Task: Create in the project AgileLink and in the Backlog issue 'Integrate a new product customization feature into an existing e-commerce website to enhance product personalization and user experience' a child issue 'Email campaign click-through rate tracking and analysis', and assign it to team member softage.4@softage.net. Create in the project AgileLink and in the Backlog issue 'Develop a new tool for automated testing of web application user interface and user experience' a child issue 'Chatbot conversation sentiment analysis and reporting', and assign it to team member softage.1@softage.net
Action: Mouse moved to (202, 54)
Screenshot: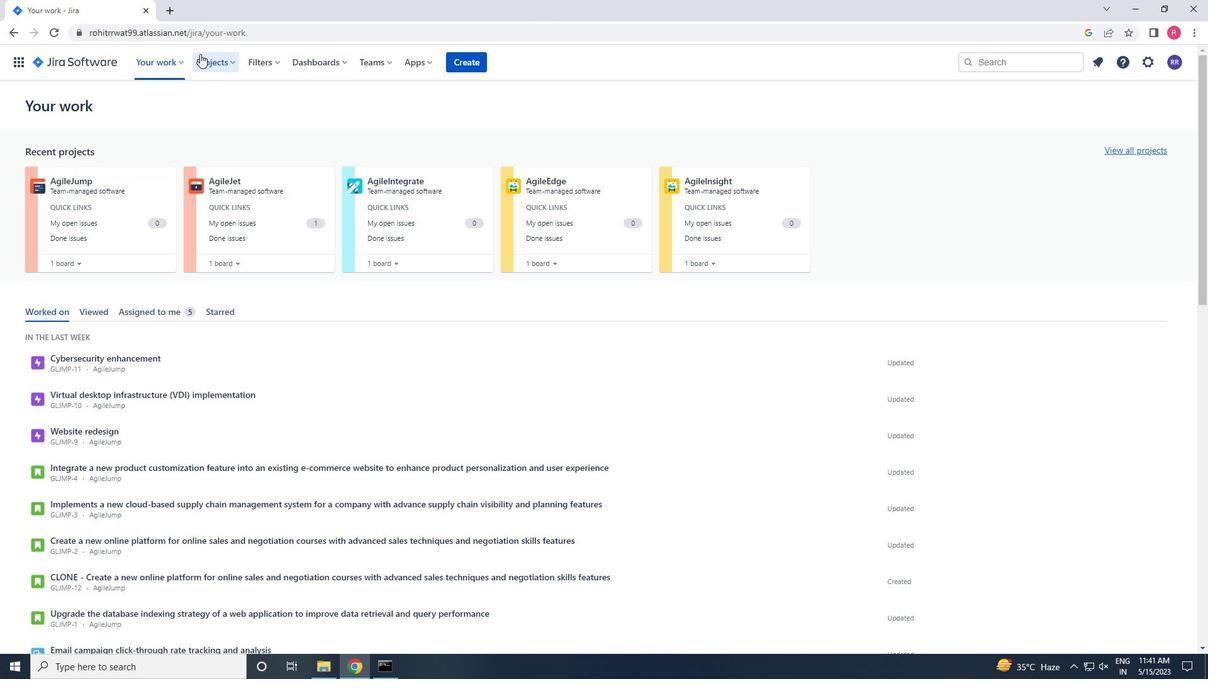 
Action: Mouse pressed left at (202, 54)
Screenshot: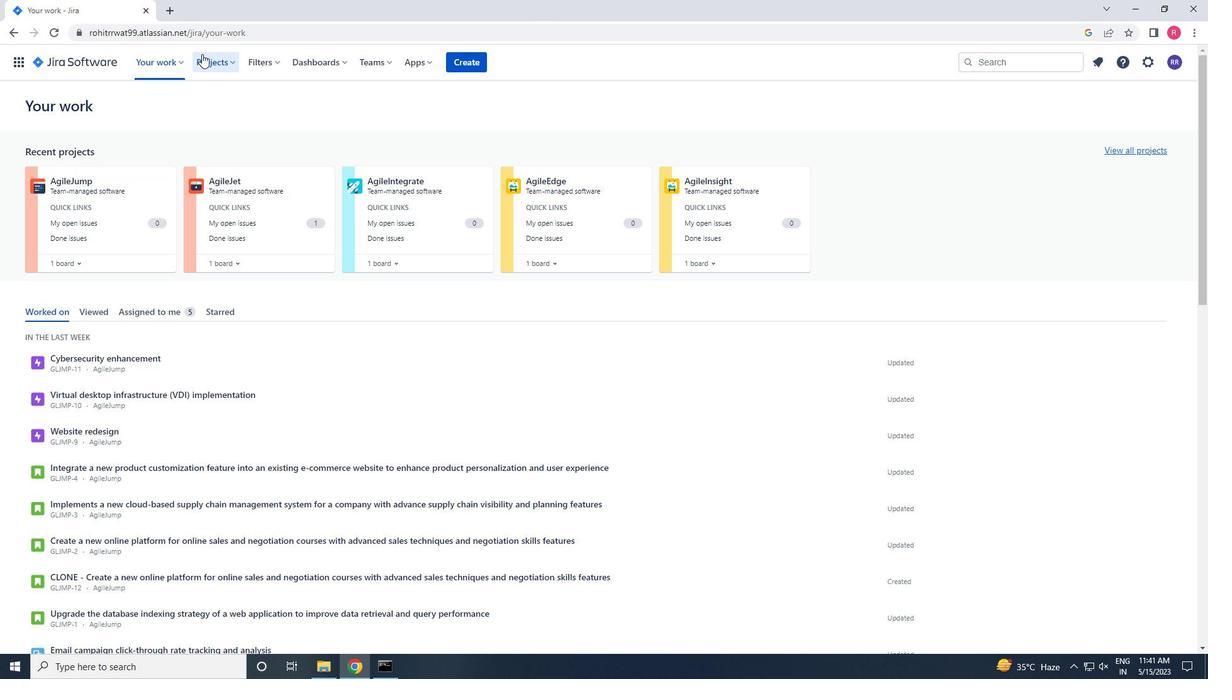 
Action: Mouse moved to (251, 120)
Screenshot: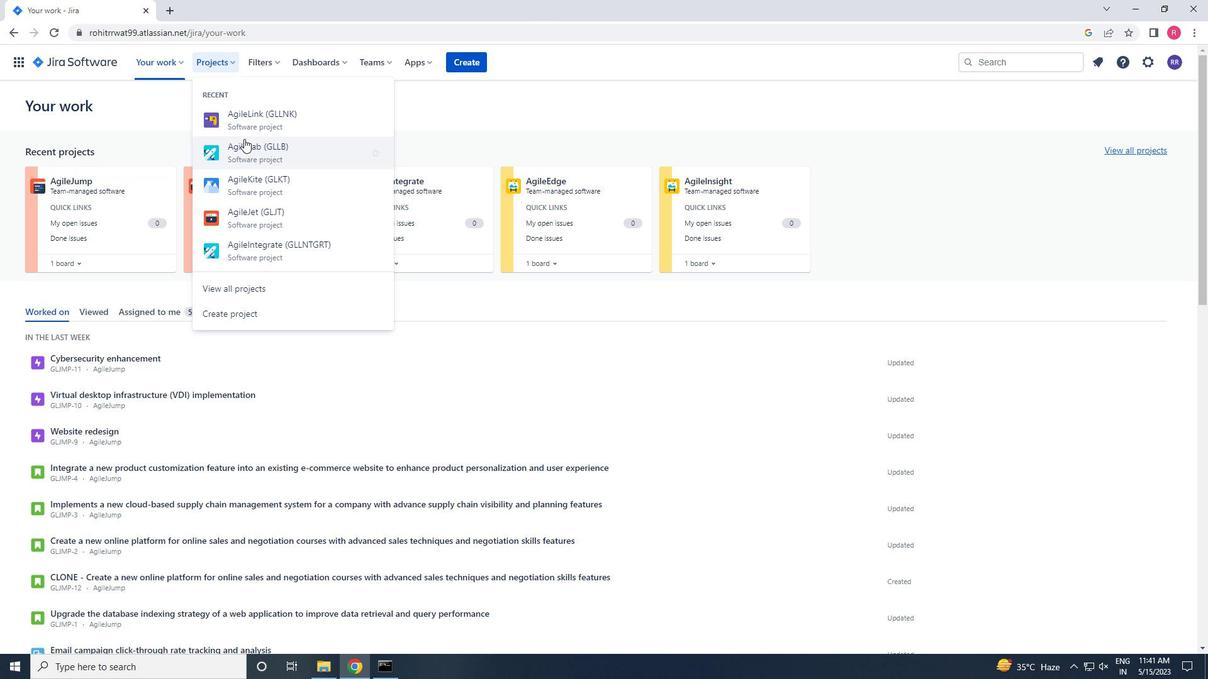 
Action: Mouse pressed left at (251, 120)
Screenshot: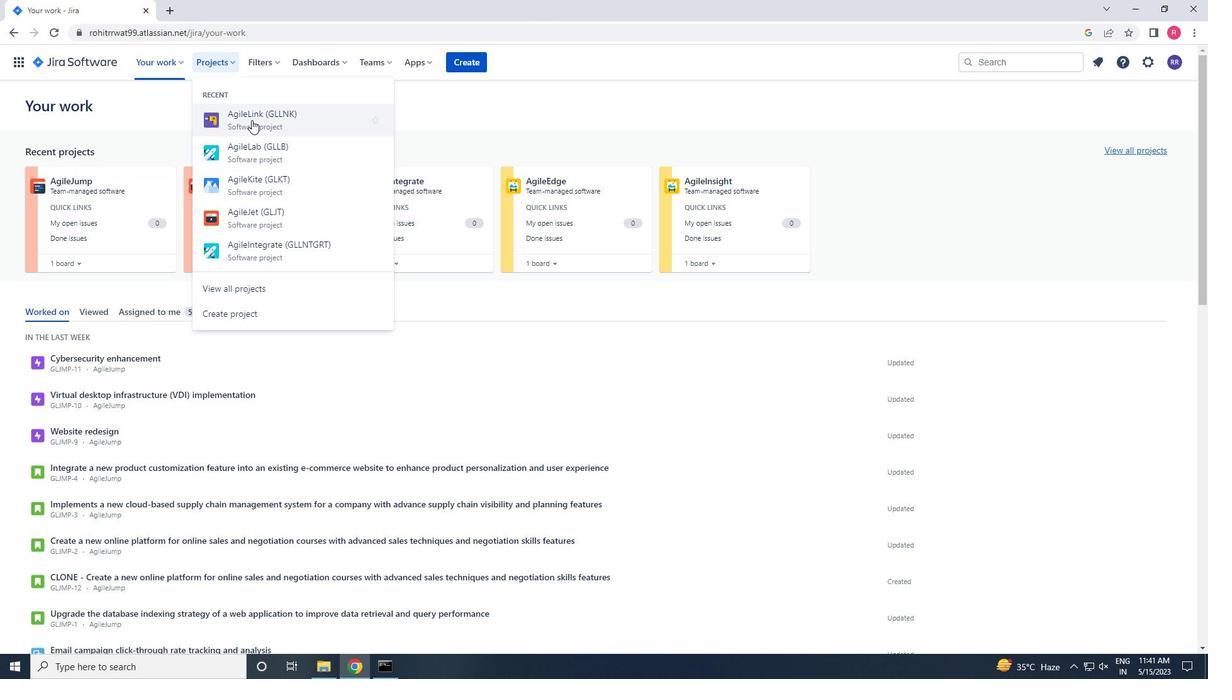
Action: Mouse moved to (47, 182)
Screenshot: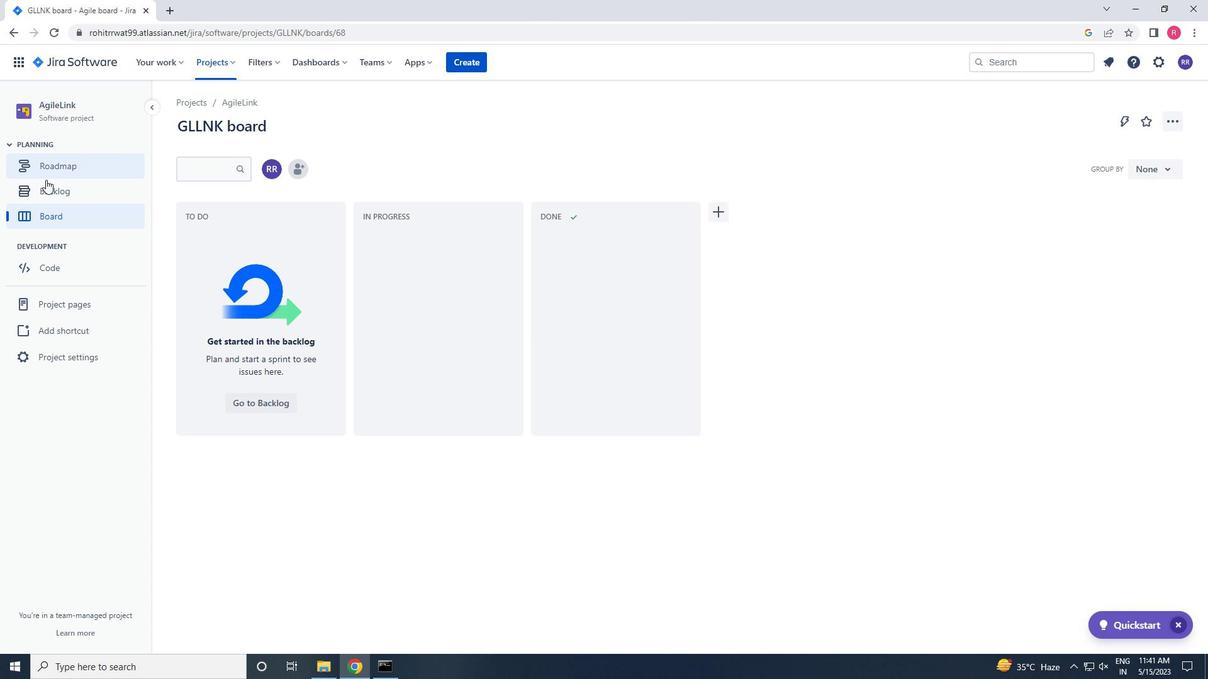 
Action: Mouse pressed left at (47, 182)
Screenshot: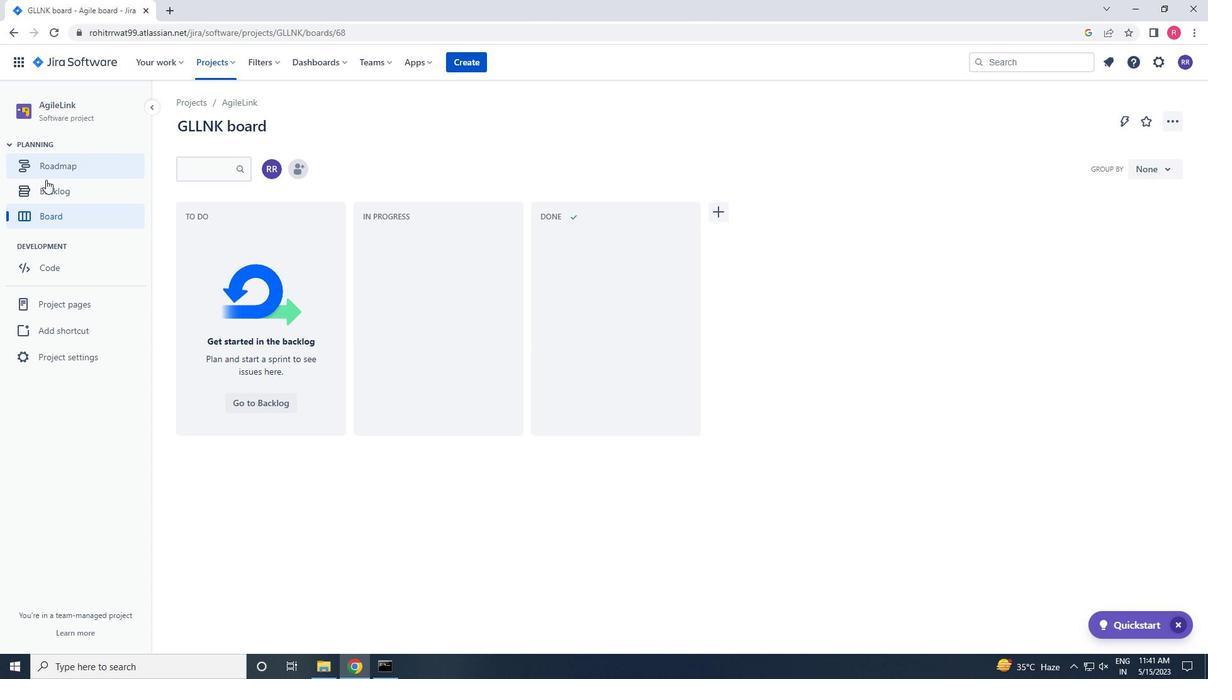 
Action: Mouse moved to (530, 477)
Screenshot: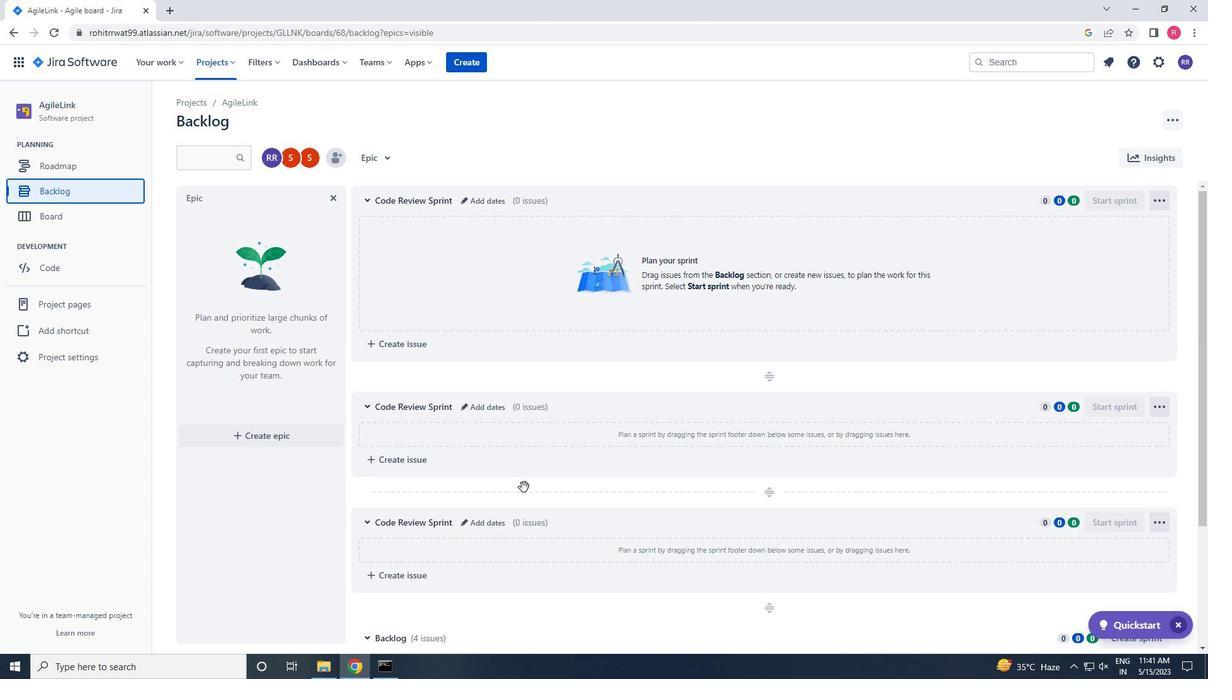 
Action: Mouse scrolled (530, 477) with delta (0, 0)
Screenshot: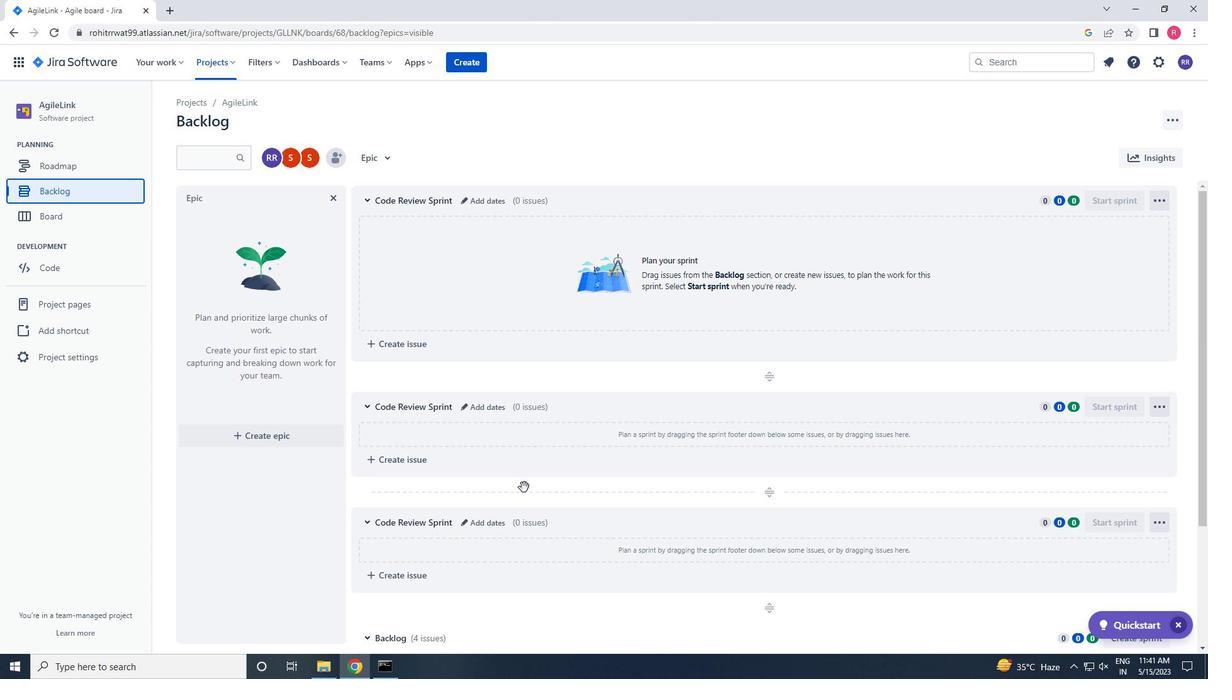 
Action: Mouse moved to (530, 477)
Screenshot: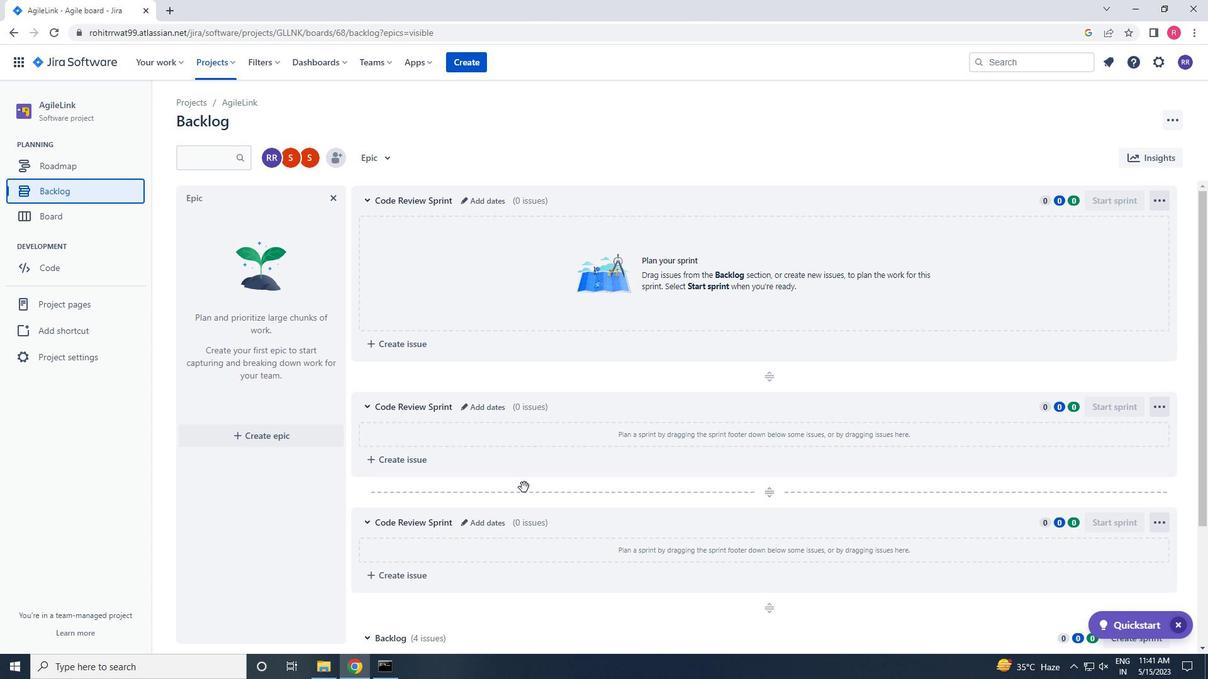 
Action: Mouse scrolled (530, 477) with delta (0, 0)
Screenshot: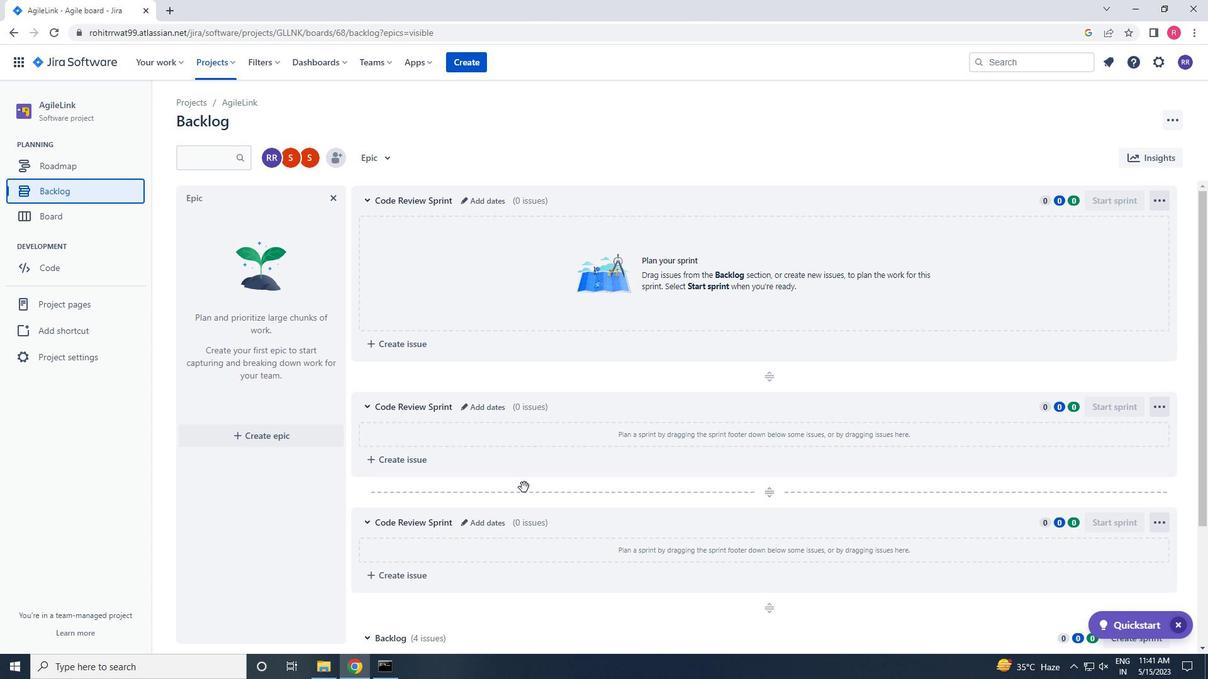 
Action: Mouse scrolled (530, 477) with delta (0, 0)
Screenshot: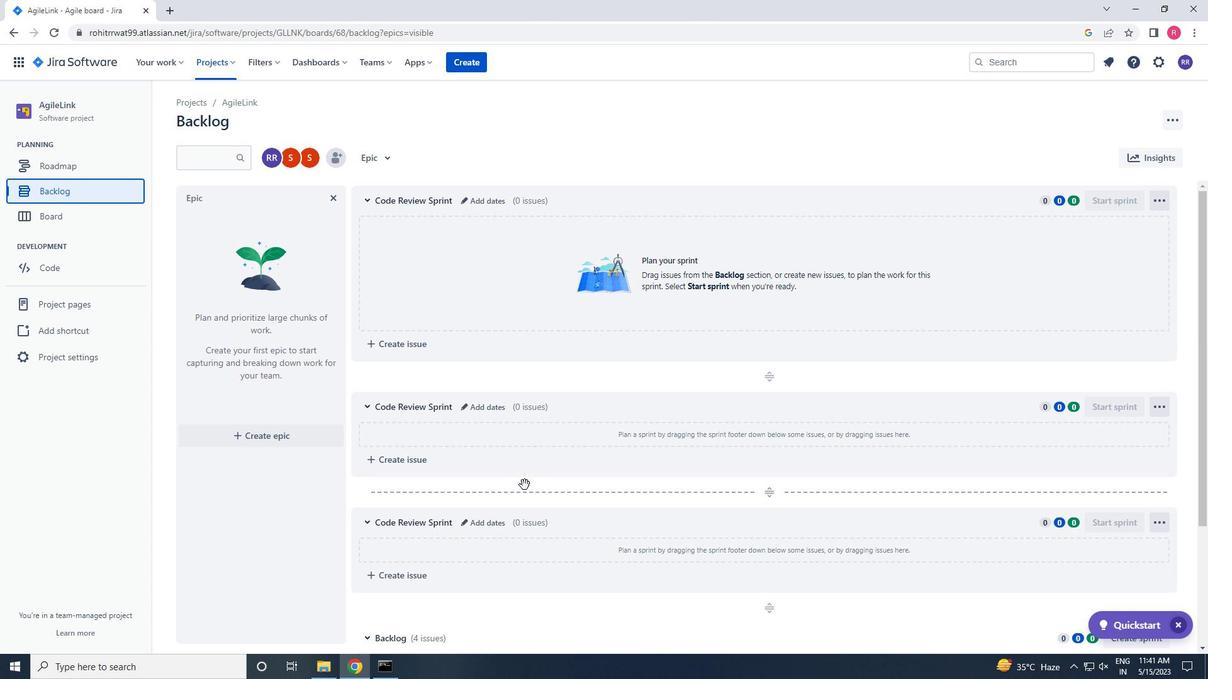 
Action: Mouse scrolled (530, 477) with delta (0, 0)
Screenshot: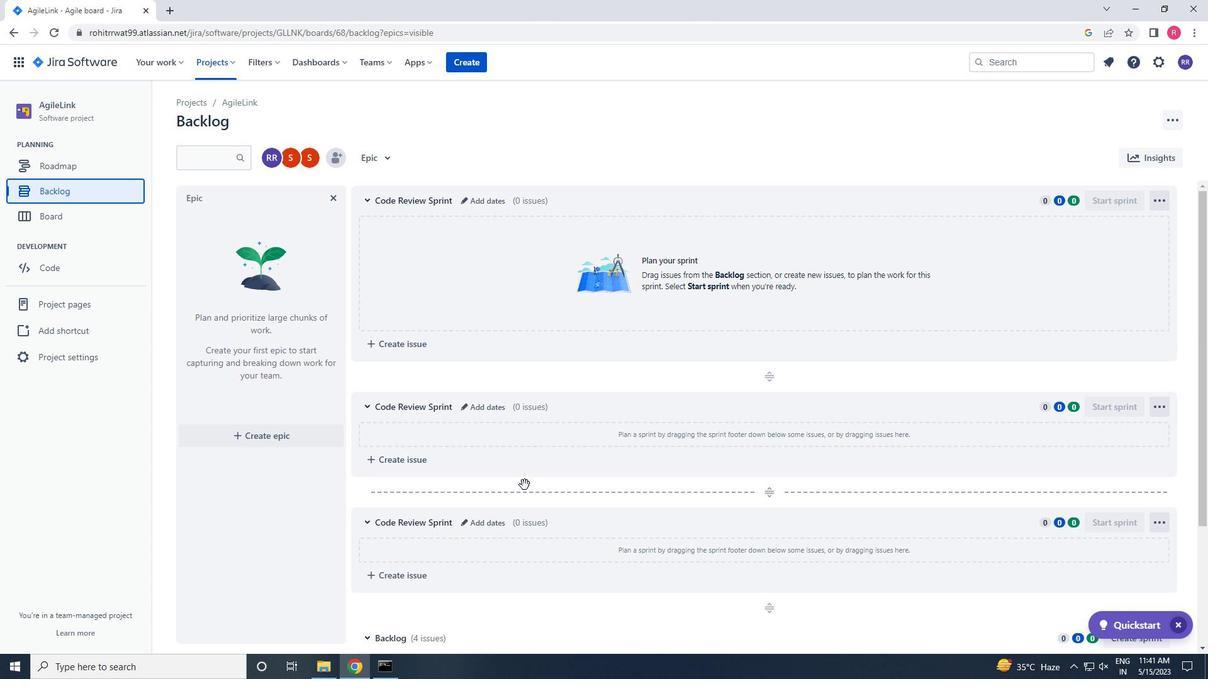 
Action: Mouse scrolled (530, 477) with delta (0, 0)
Screenshot: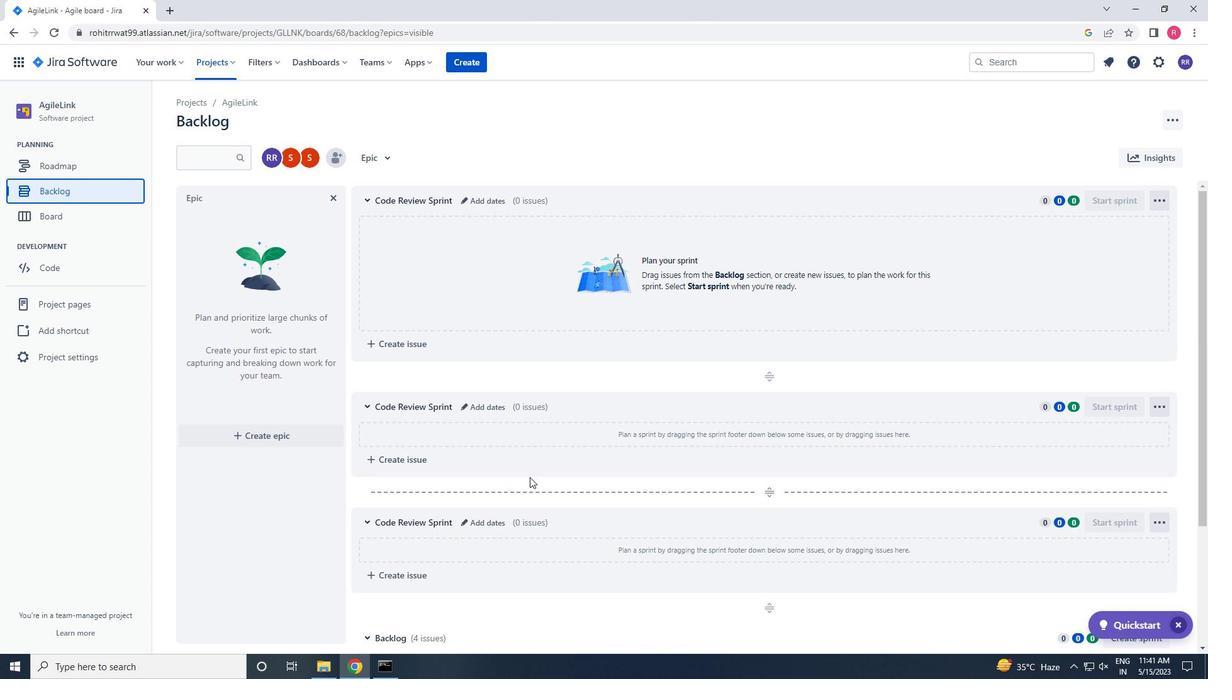 
Action: Mouse scrolled (530, 477) with delta (0, 0)
Screenshot: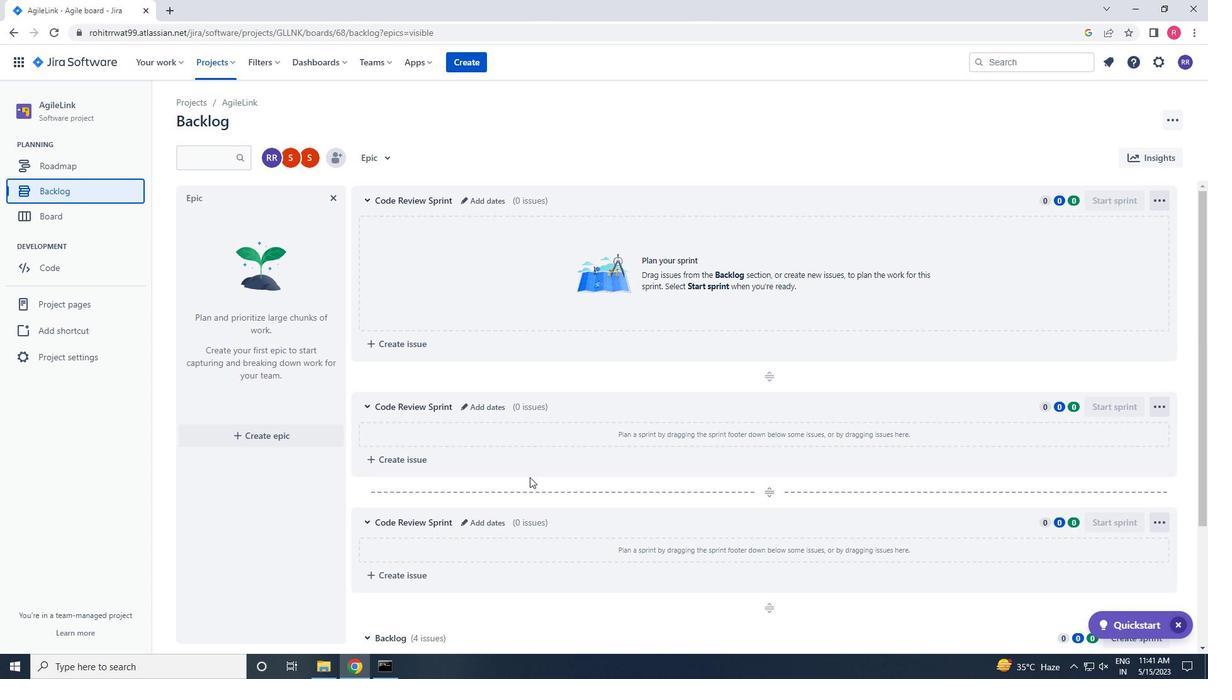 
Action: Mouse moved to (533, 486)
Screenshot: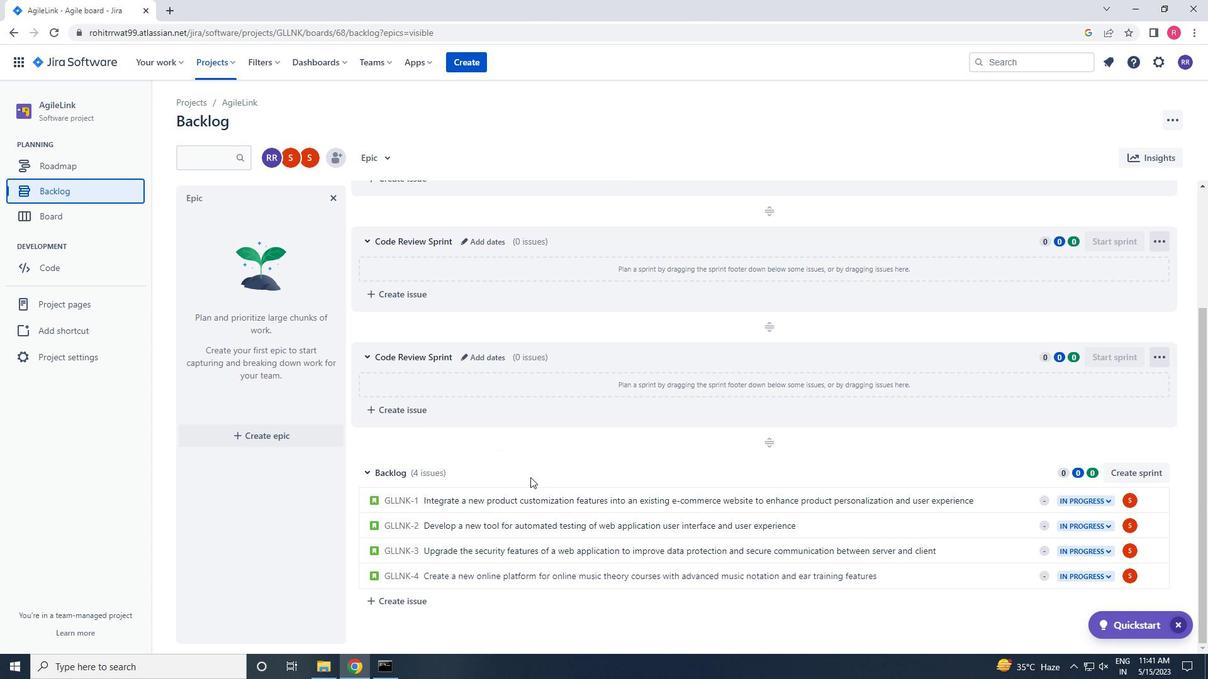 
Action: Mouse scrolled (533, 485) with delta (0, 0)
Screenshot: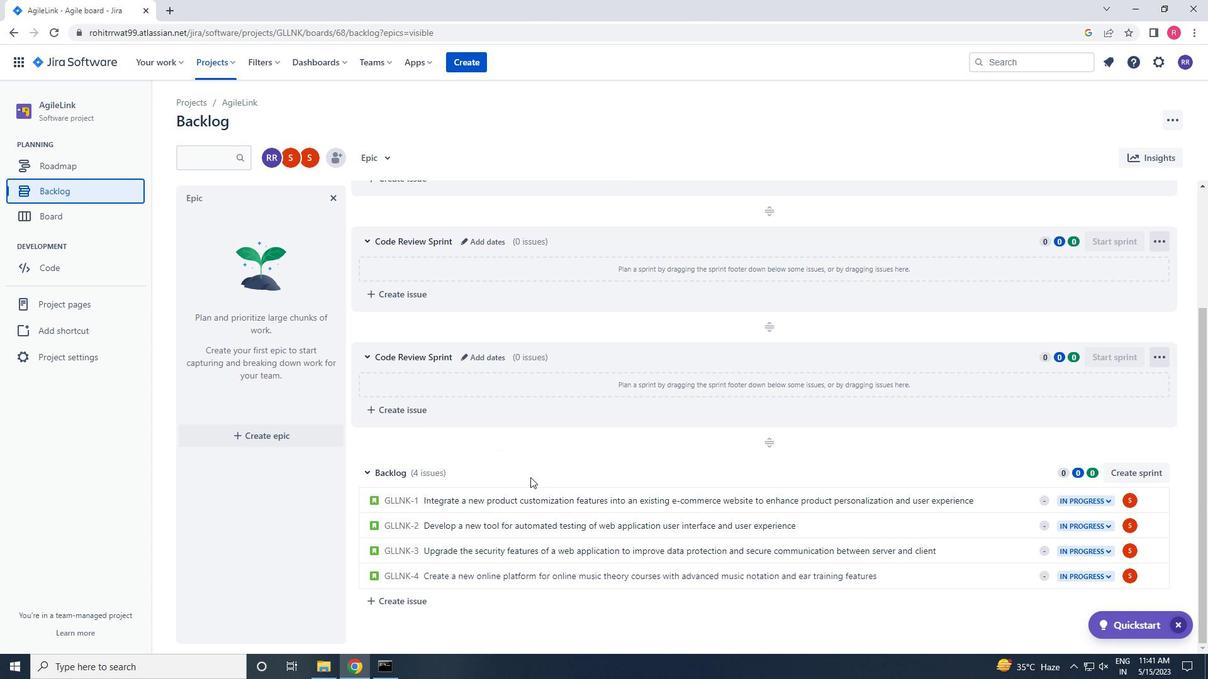 
Action: Mouse moved to (535, 492)
Screenshot: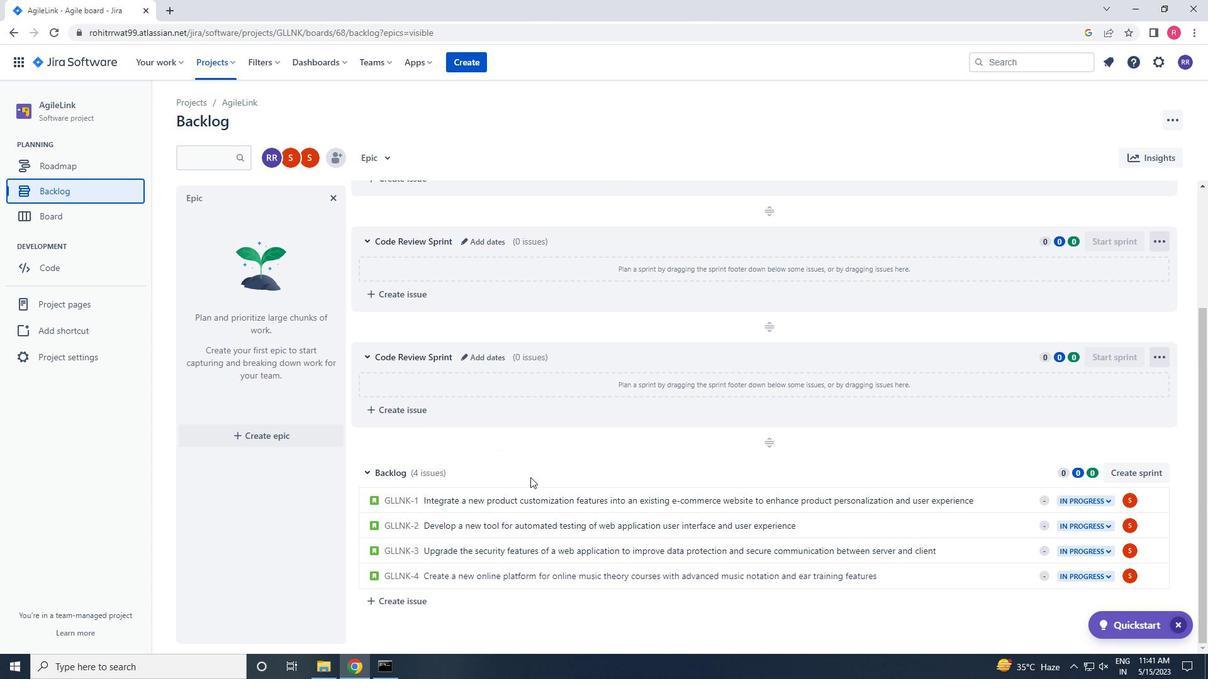 
Action: Mouse scrolled (535, 491) with delta (0, 0)
Screenshot: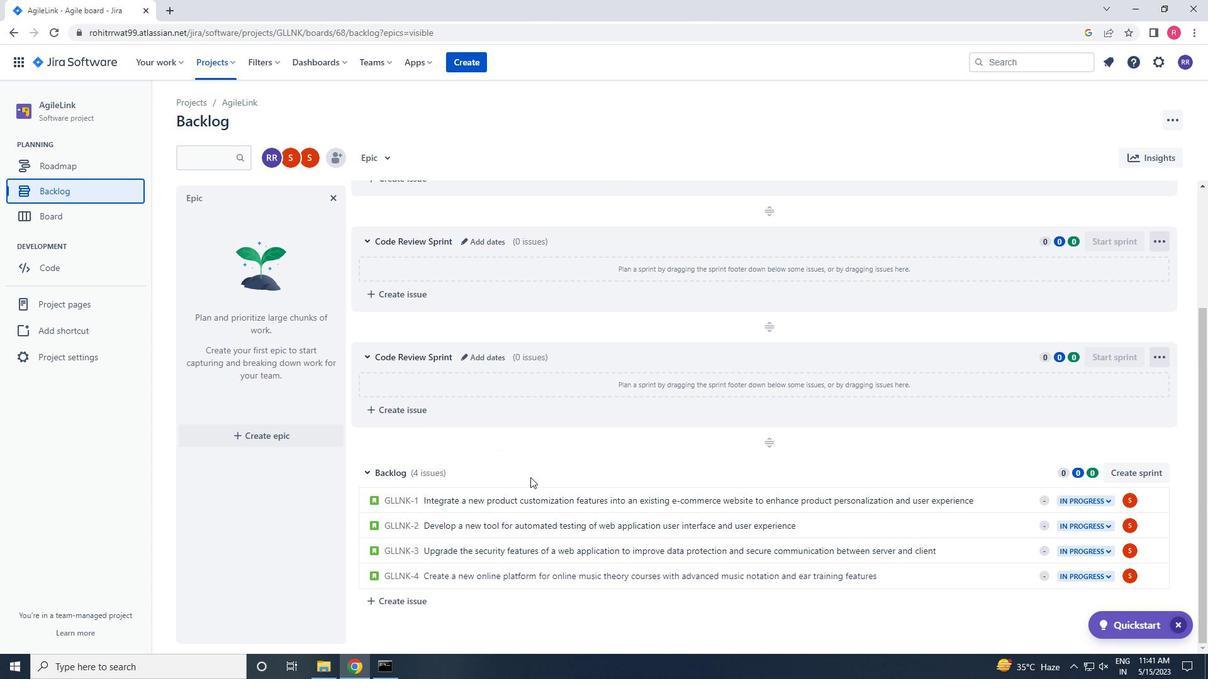 
Action: Mouse moved to (1002, 501)
Screenshot: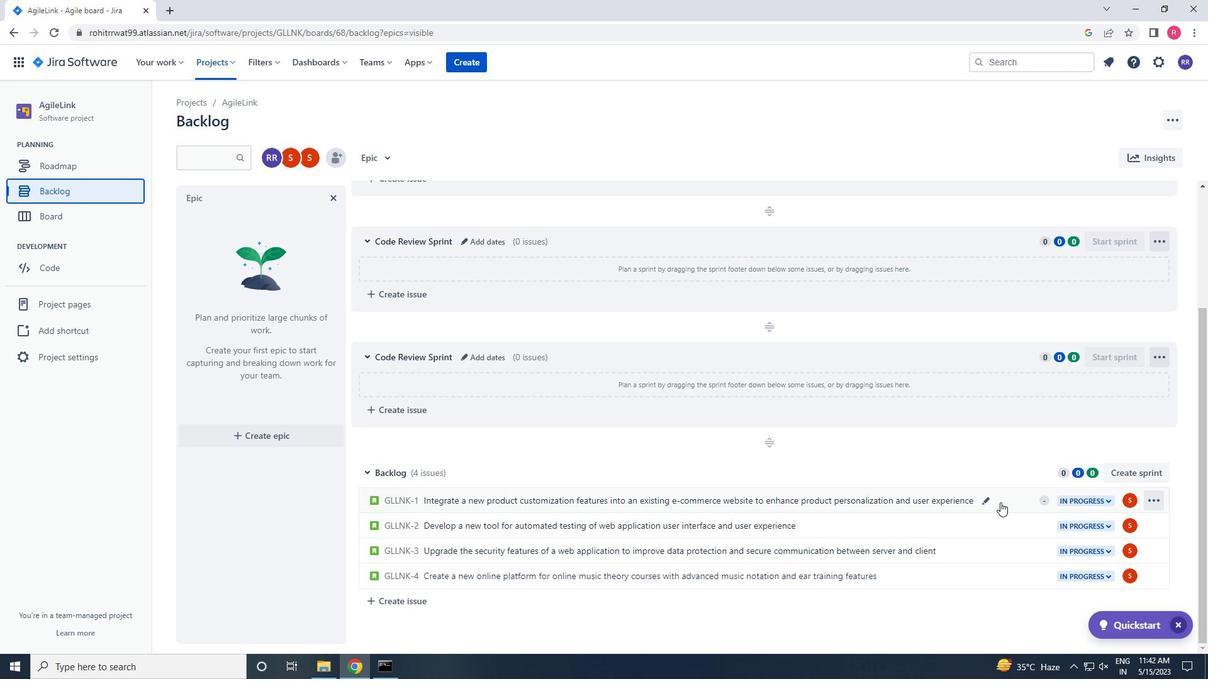 
Action: Mouse pressed left at (1002, 501)
Screenshot: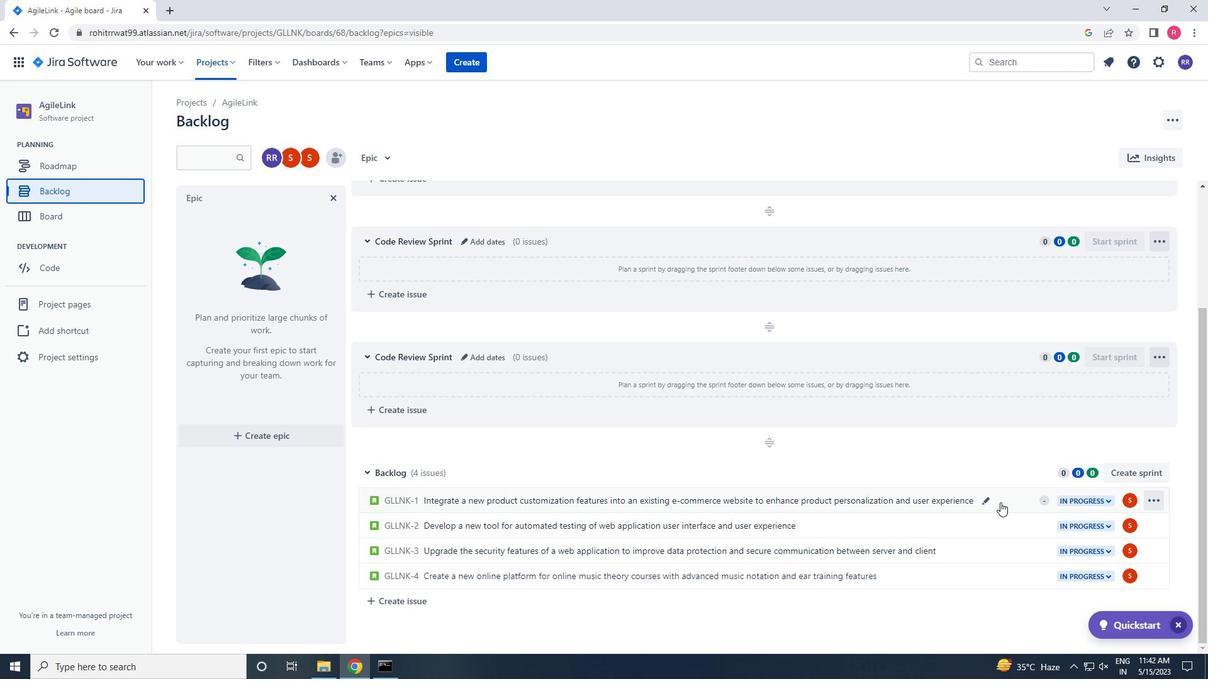 
Action: Mouse moved to (984, 326)
Screenshot: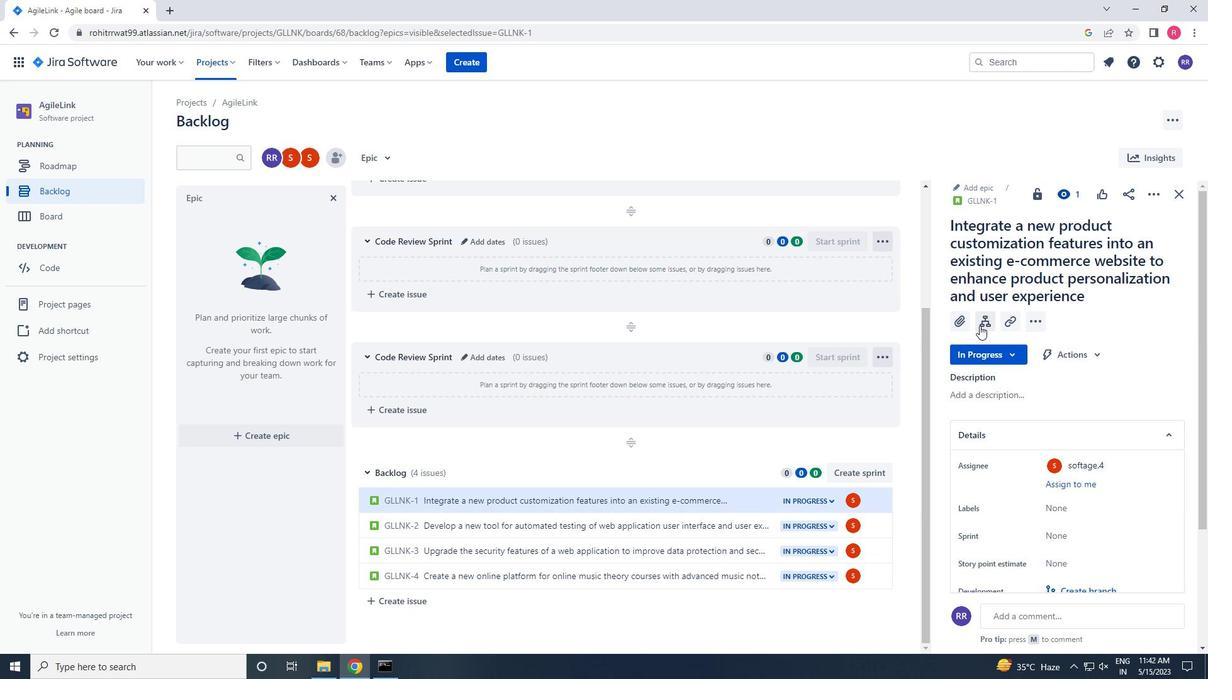 
Action: Mouse pressed left at (984, 326)
Screenshot: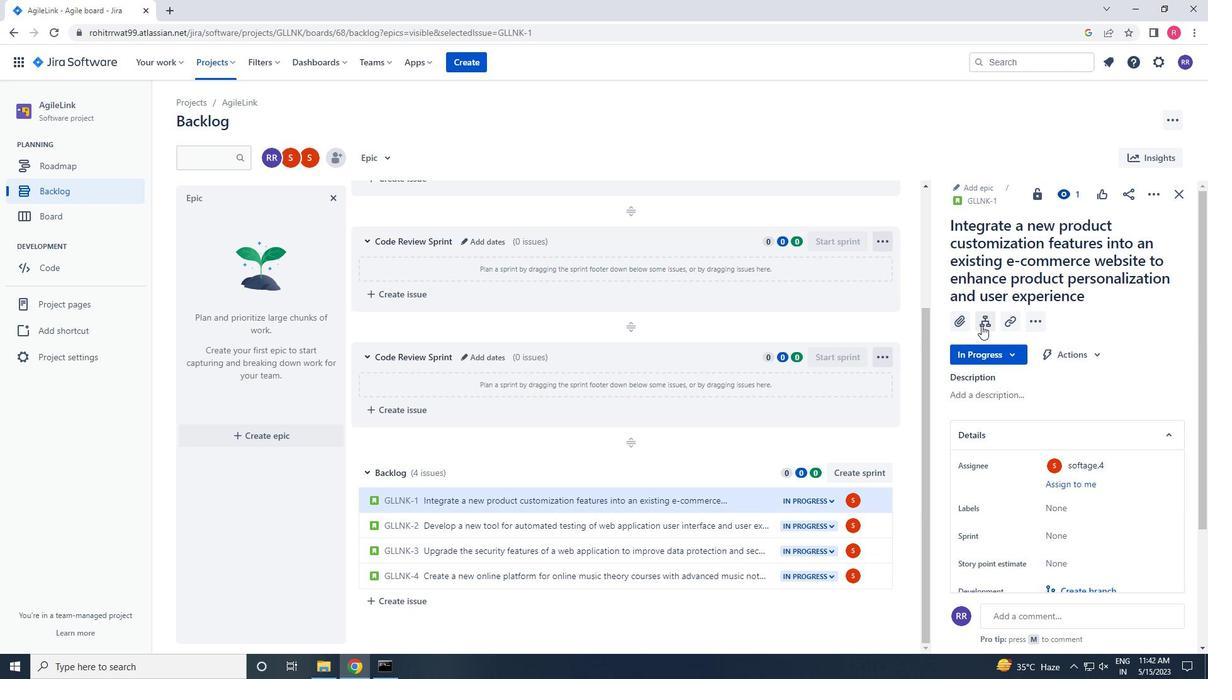 
Action: Mouse moved to (1046, 285)
Screenshot: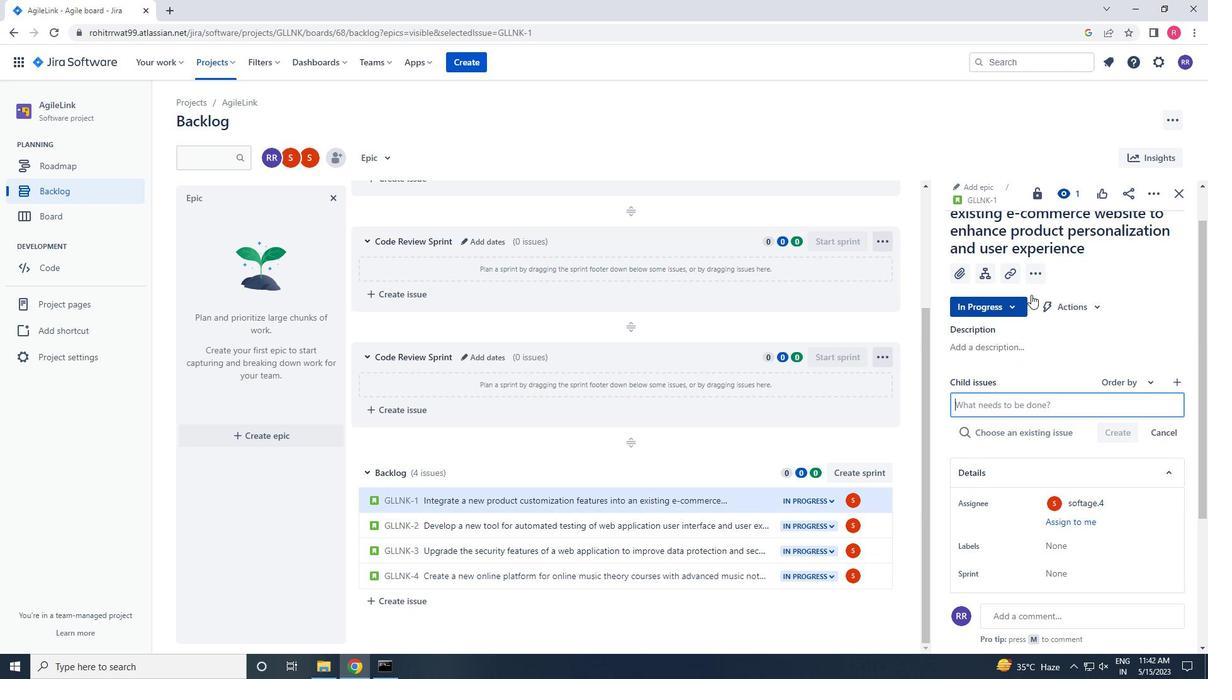
Action: Key pressed <Key.shift>EMAIL<Key.space>CAMPAIGN<Key.space>CLICK-THROUGH<Key.space>RATE<Key.space>TRACKING<Key.space>AND<Key.space>ANALYSIS<Key.enter>
Screenshot: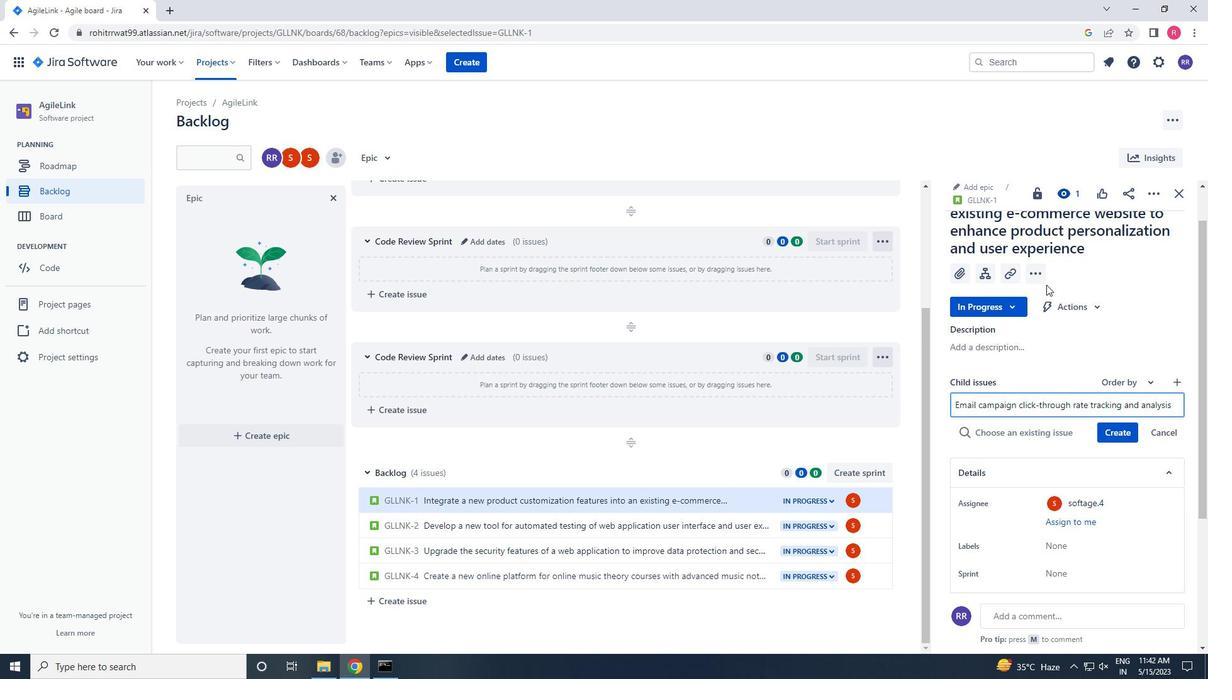 
Action: Mouse moved to (1131, 414)
Screenshot: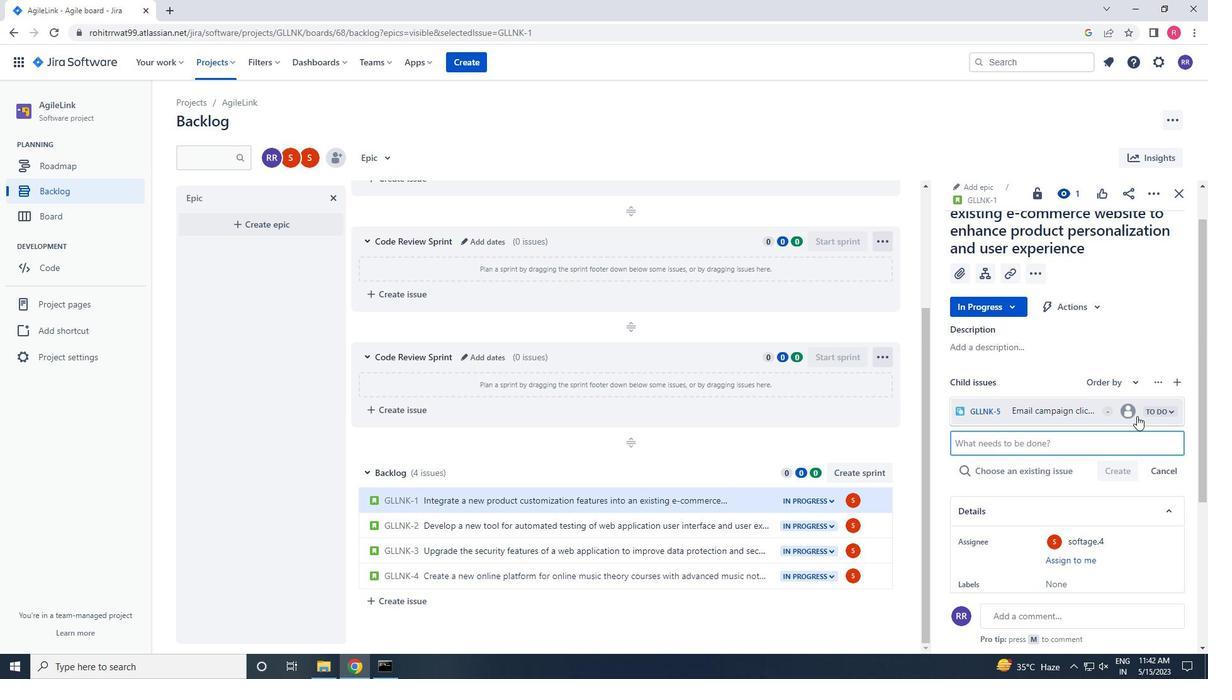 
Action: Mouse pressed left at (1131, 414)
Screenshot: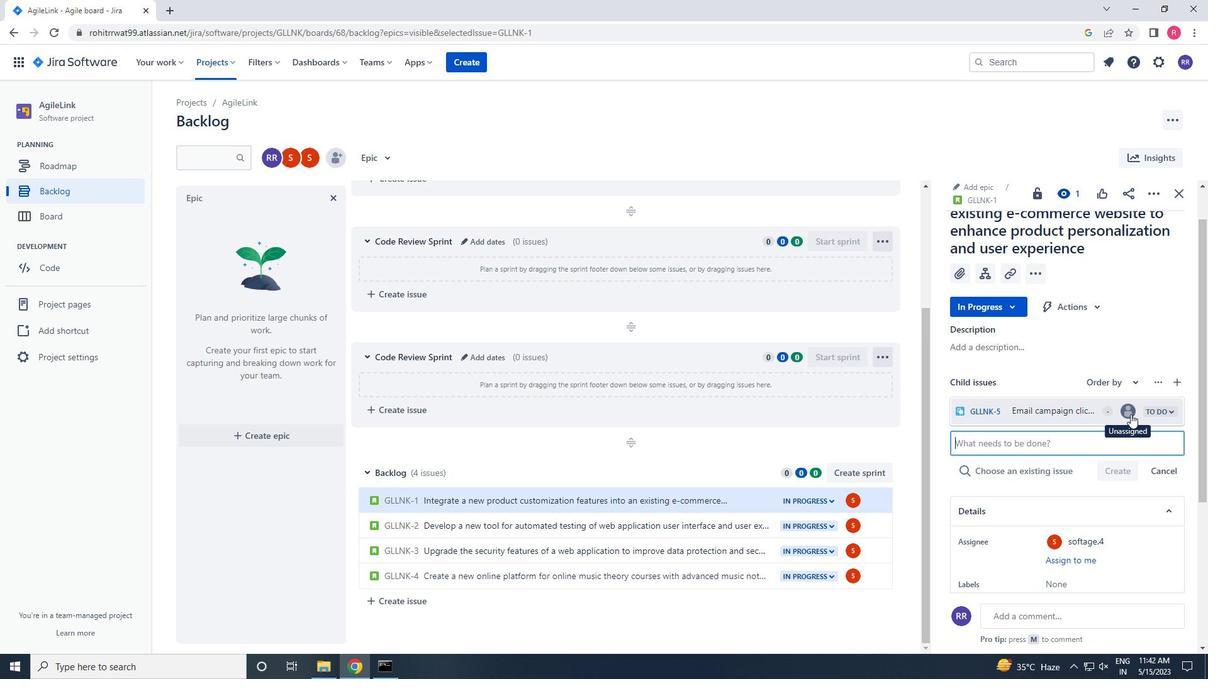 
Action: Key pressed SOF
Screenshot: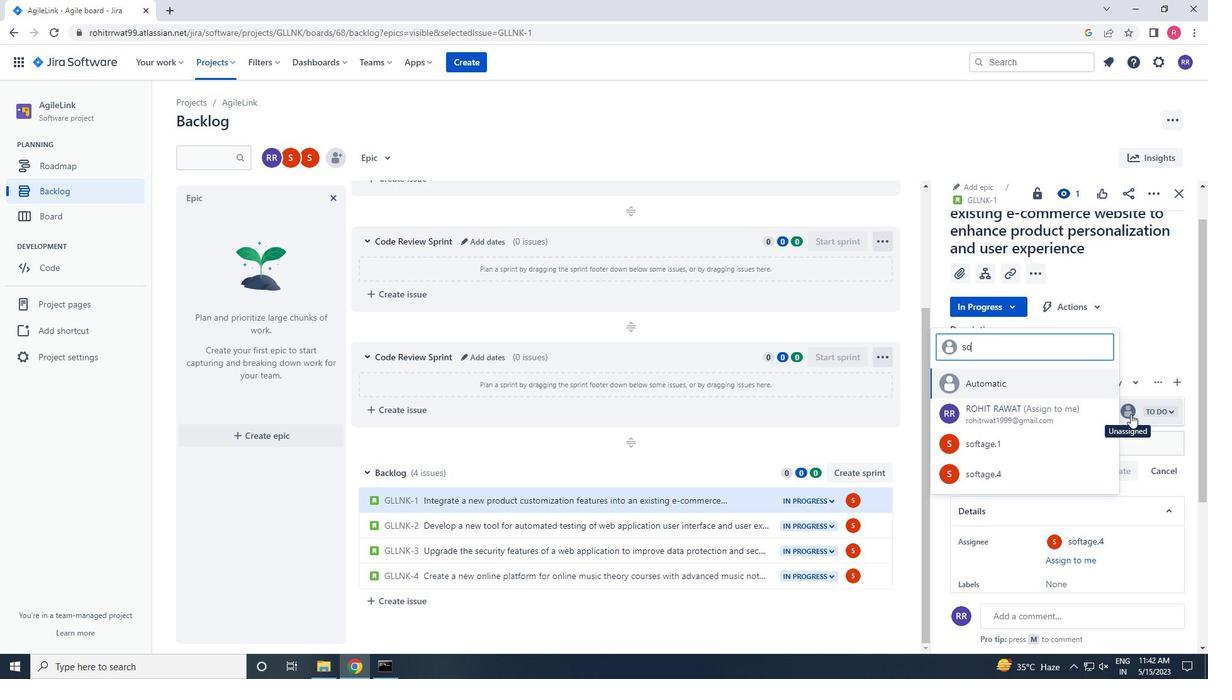 
Action: Mouse moved to (1131, 414)
Screenshot: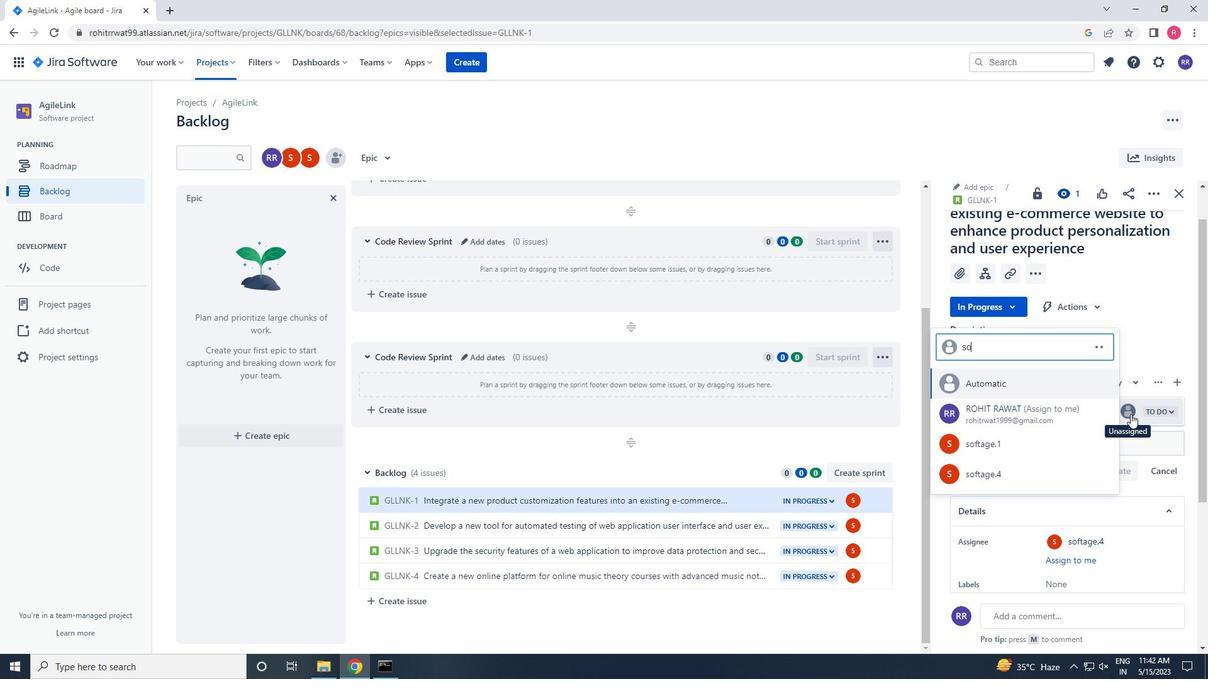 
Action: Key pressed TAGE.4<Key.shift><Key.shift><Key.shift><Key.shift><Key.shift><Key.shift><Key.shift><Key.shift><Key.shift><Key.shift><Key.shift><Key.shift><Key.shift><Key.shift><Key.shift><Key.shift><Key.shift><Key.shift><Key.shift>@SOFTAGE.NET
Screenshot: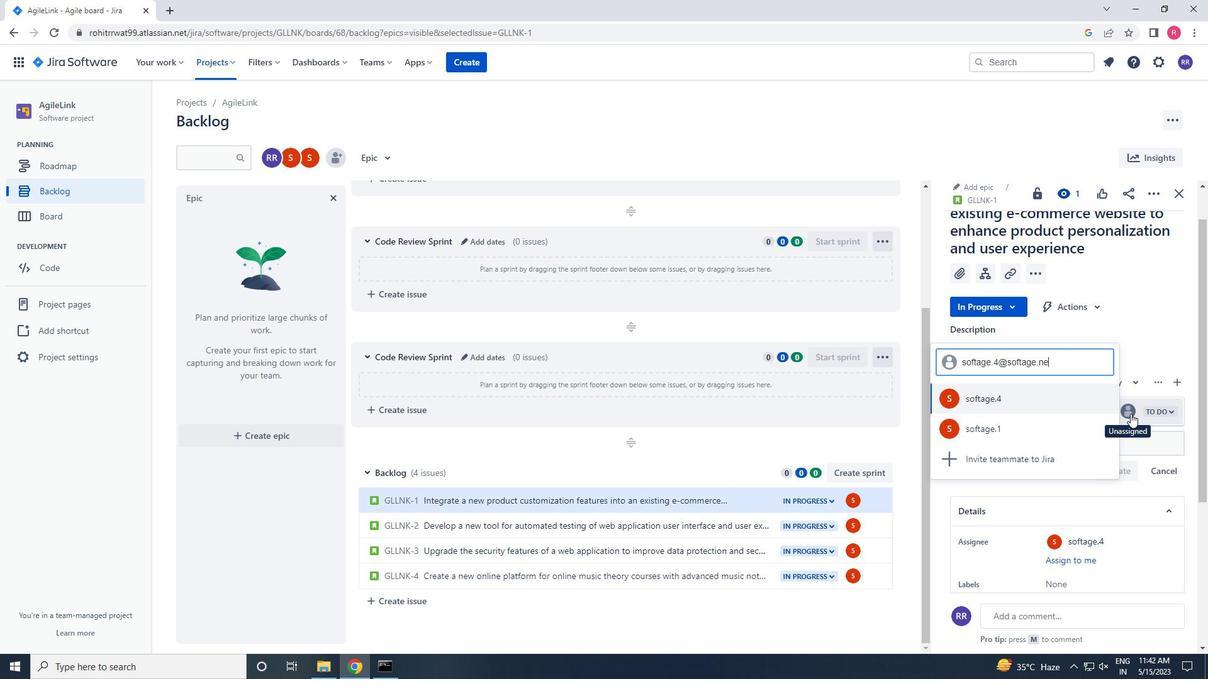
Action: Mouse moved to (1024, 408)
Screenshot: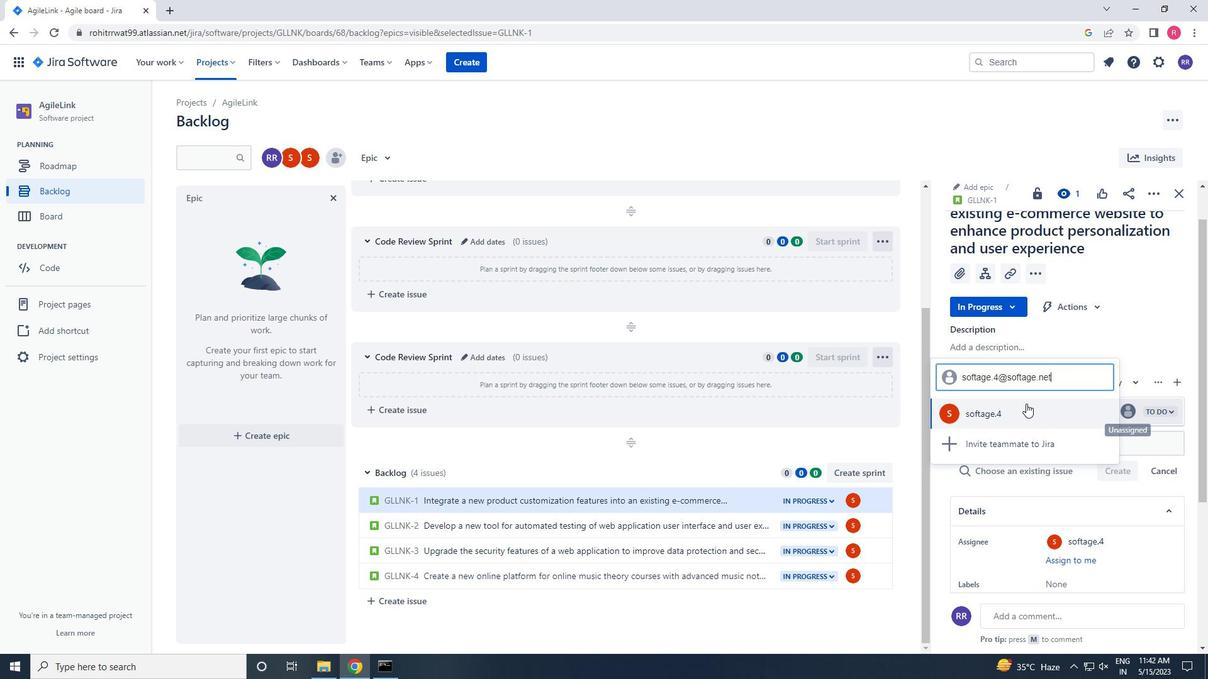 
Action: Mouse pressed left at (1024, 408)
Screenshot: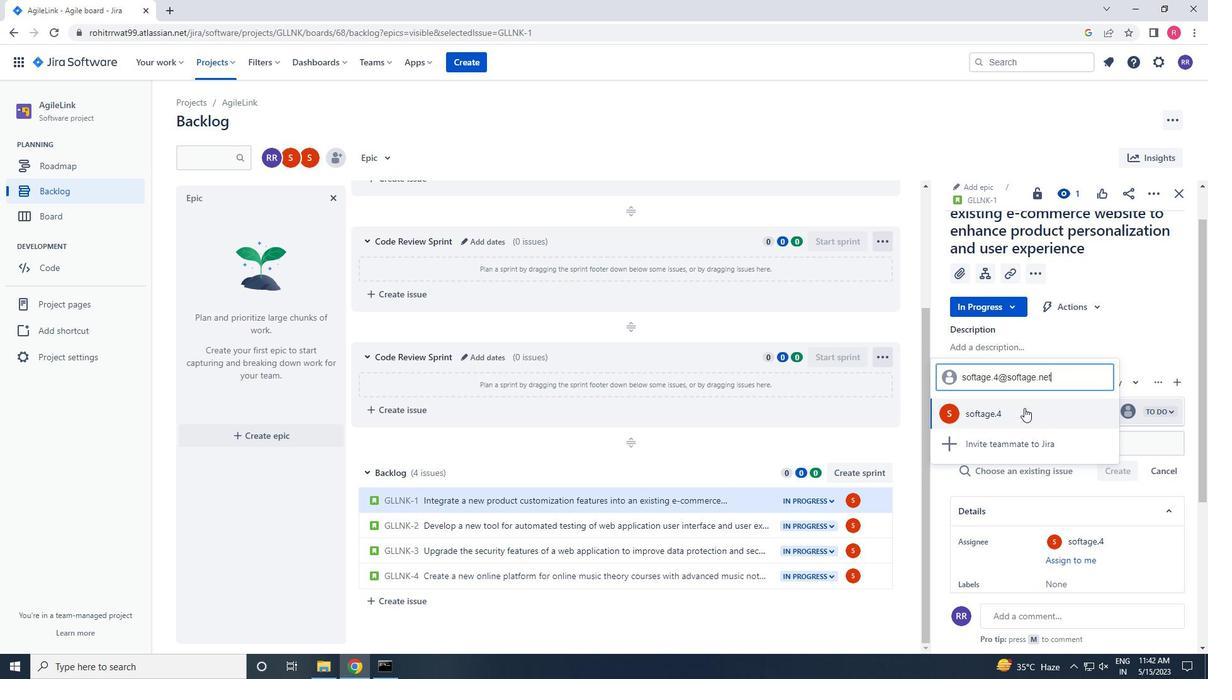 
Action: Mouse moved to (736, 533)
Screenshot: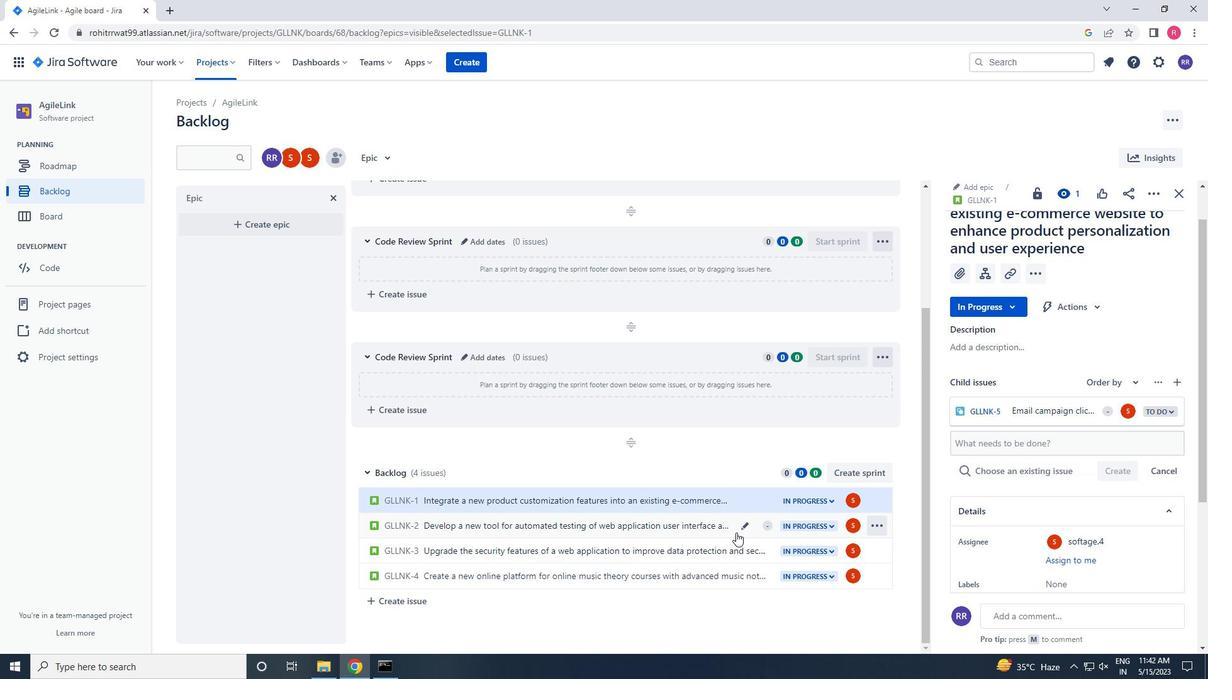 
Action: Mouse pressed left at (736, 533)
Screenshot: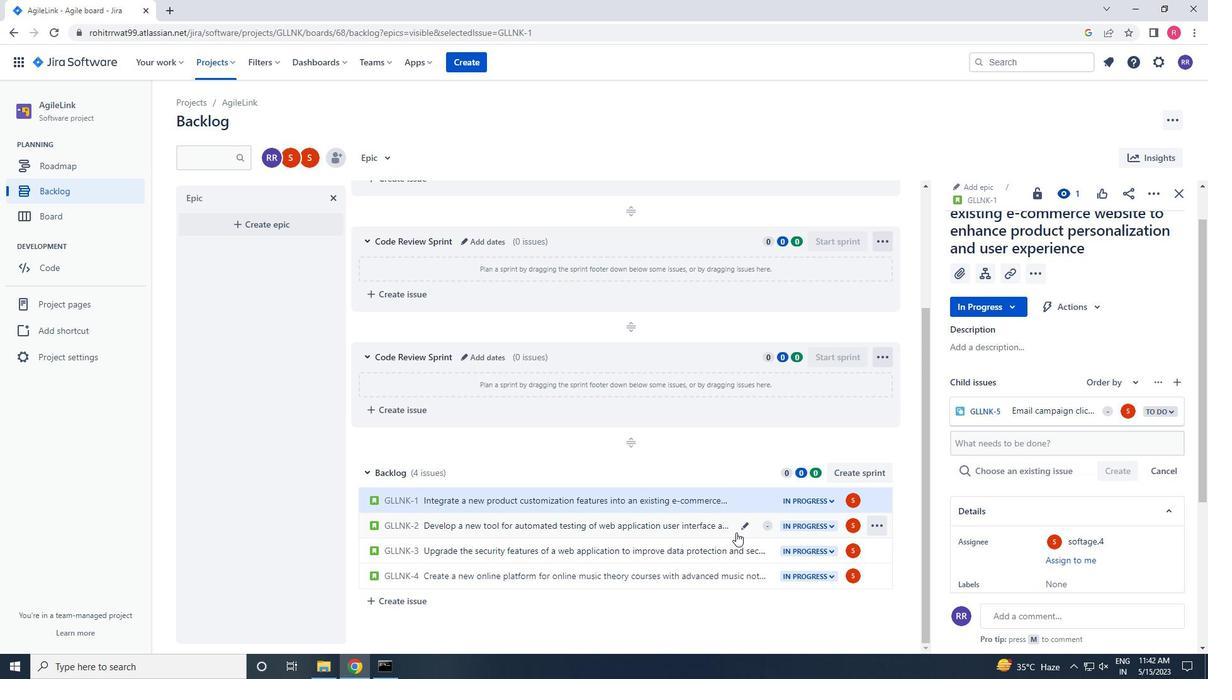 
Action: Mouse moved to (986, 285)
Screenshot: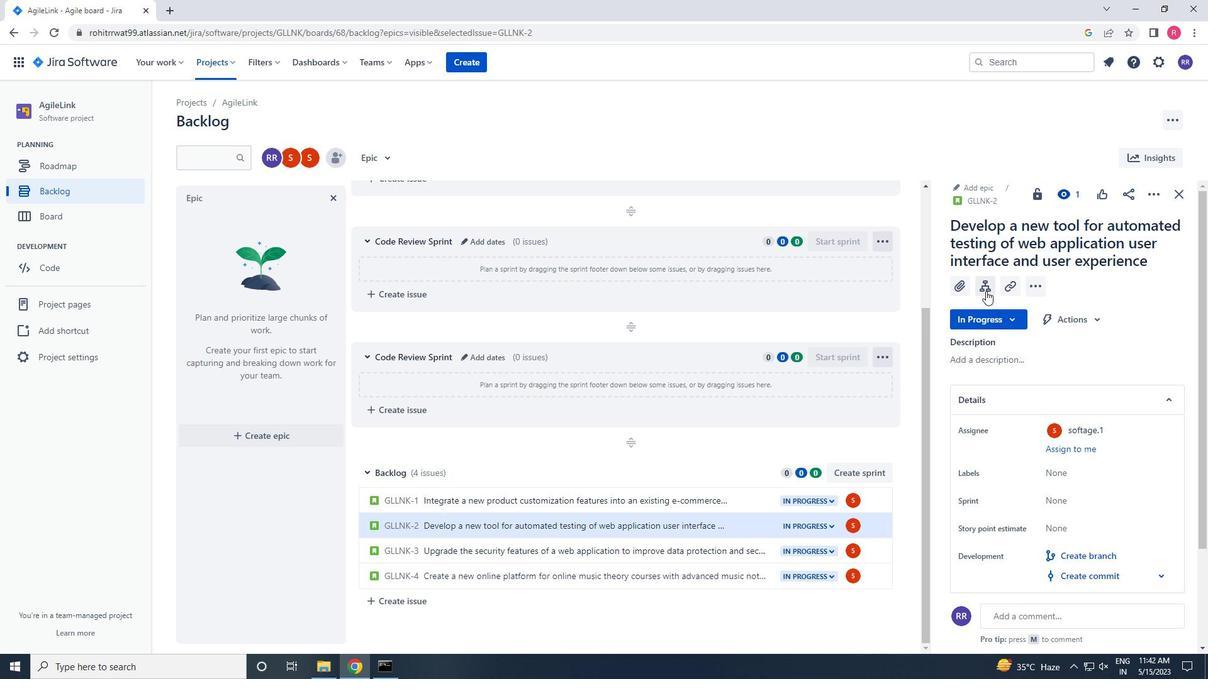 
Action: Mouse pressed left at (986, 285)
Screenshot: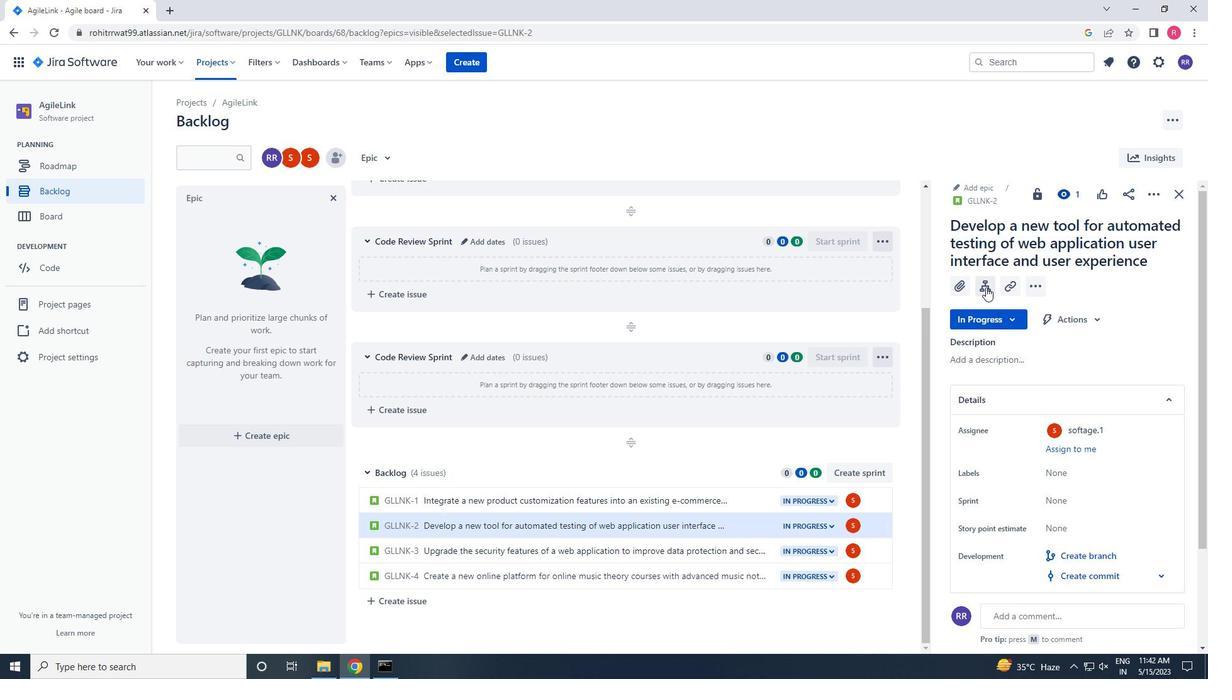 
Action: Key pressed <Key.shift>CHATBOT<Key.space>CONVERSATION<Key.space>SENTIMENT<Key.space>ANAT<Key.backspace>Y<Key.backspace><Key.backspace>ALYSIS<Key.space>AND<Key.space>REORTING<Key.backspace><Key.backspace><Key.backspace><Key.backspace><Key.backspace><Key.backspace>PORTING<Key.enter>
Screenshot: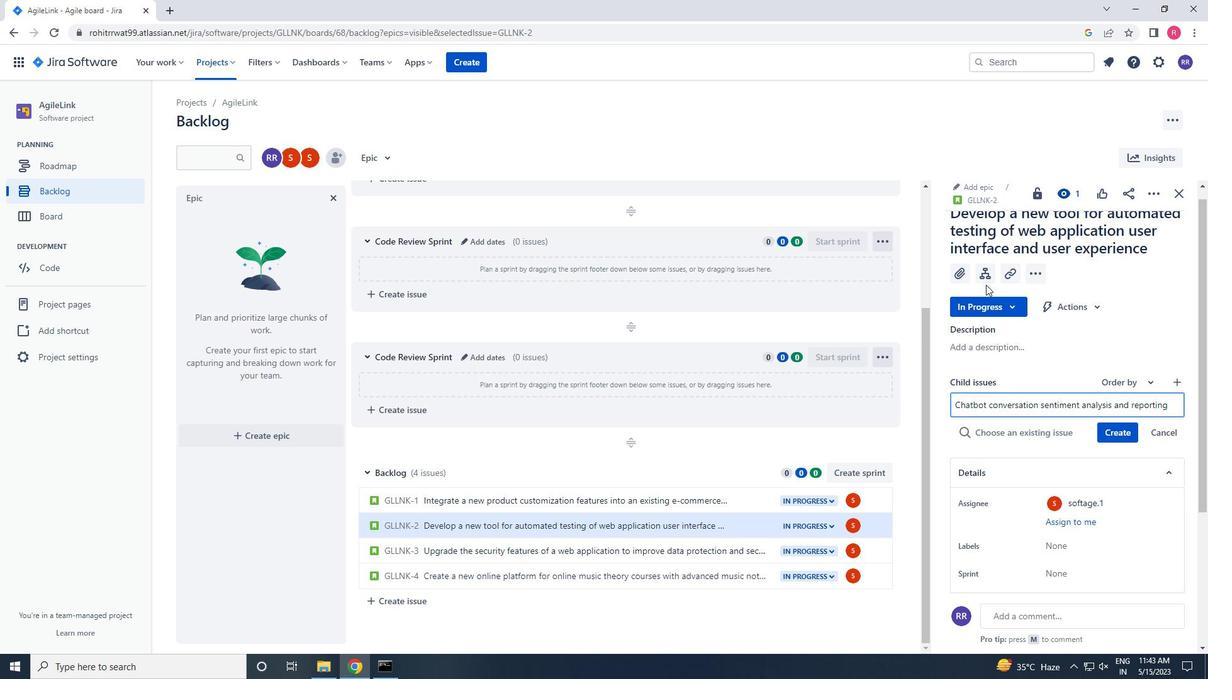 
Action: Mouse moved to (1131, 414)
Screenshot: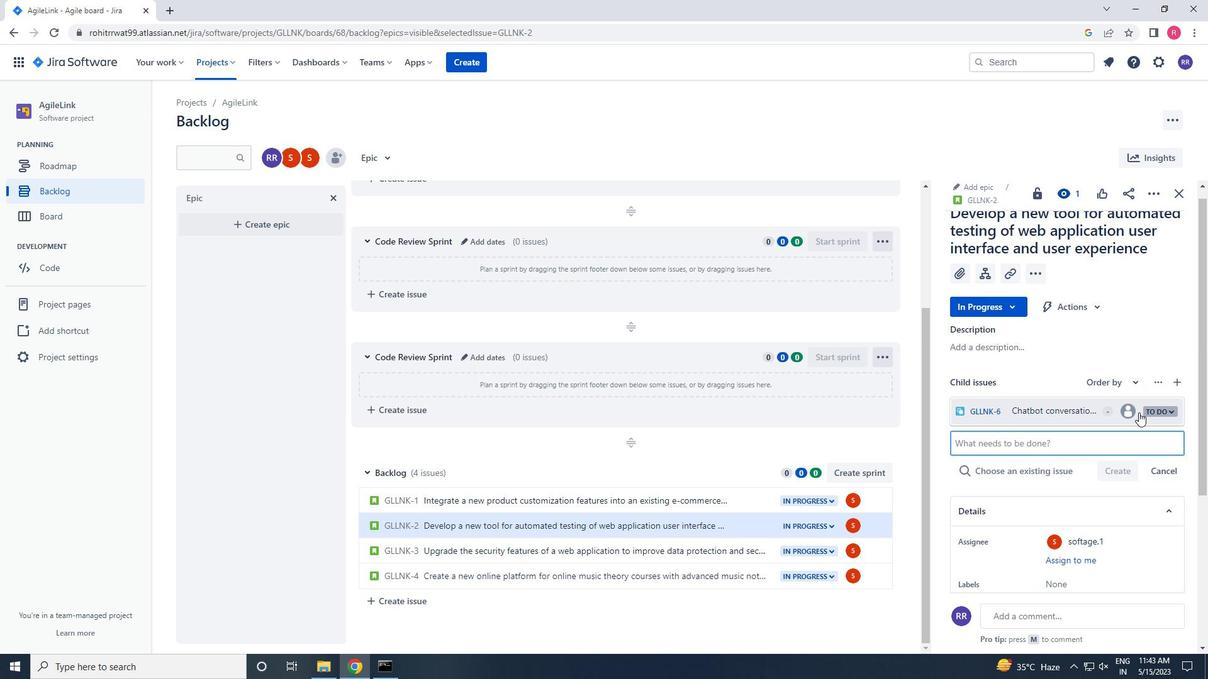 
Action: Mouse pressed left at (1131, 414)
Screenshot: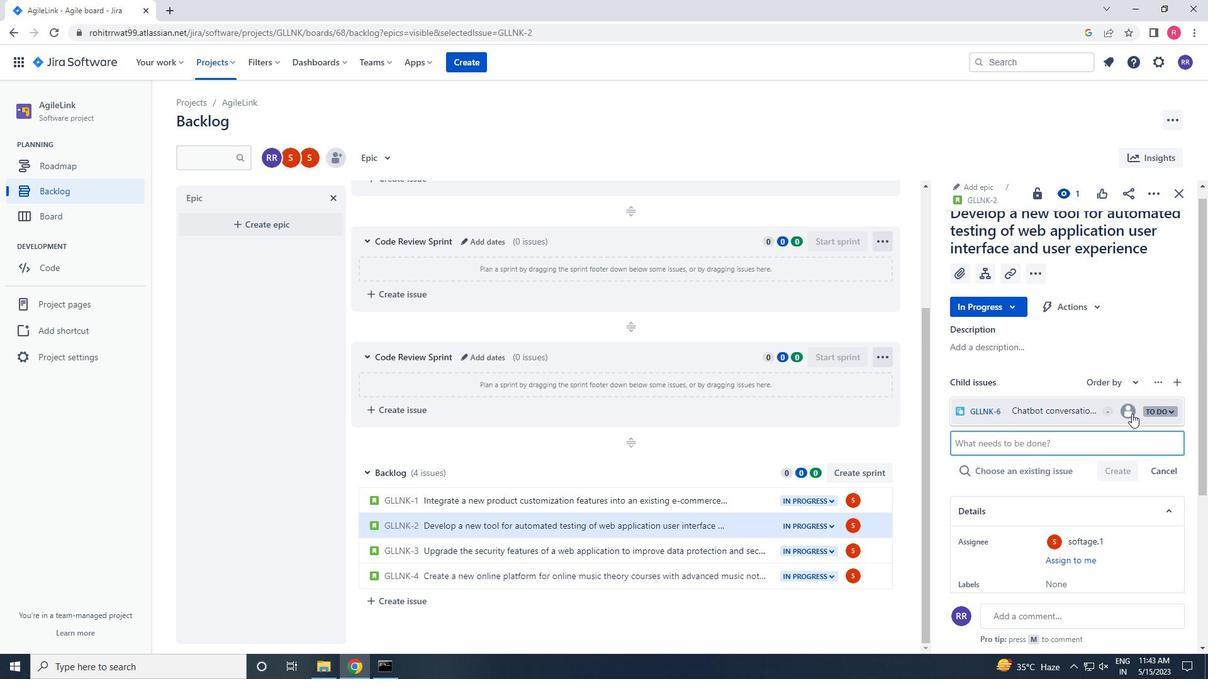 
Action: Key pressed SOFTAGE.1<Key.shift>@SOFTAGE.NET
Screenshot: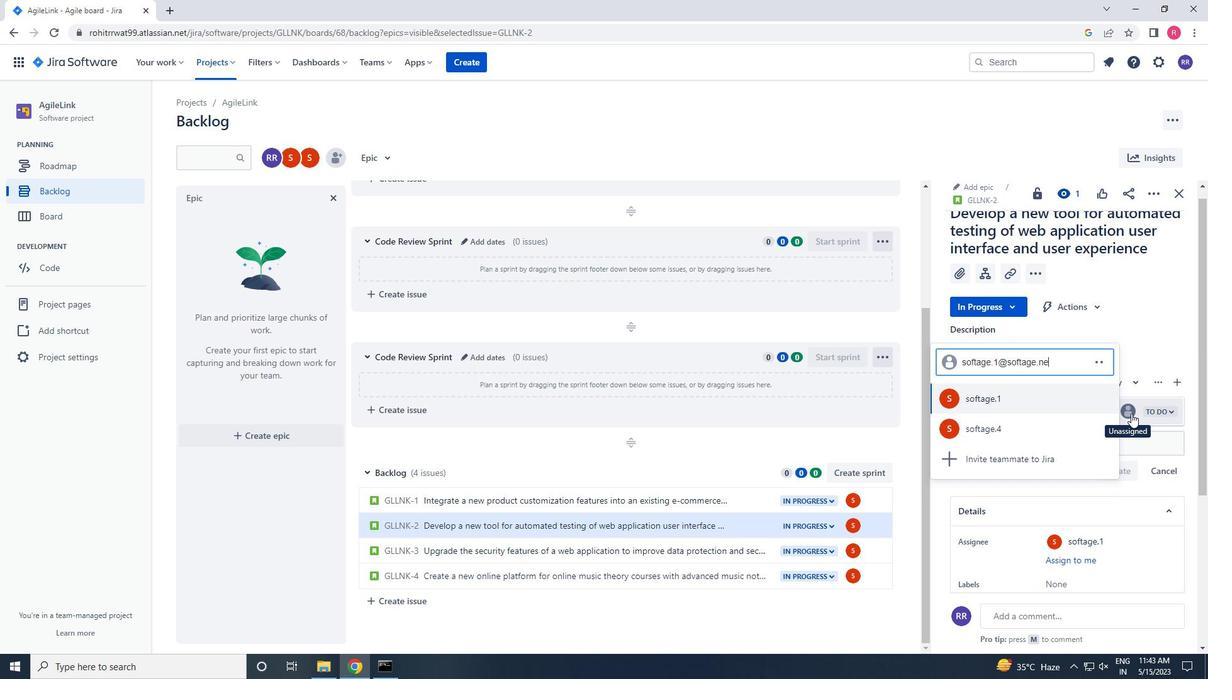 
Action: Mouse moved to (1059, 404)
Screenshot: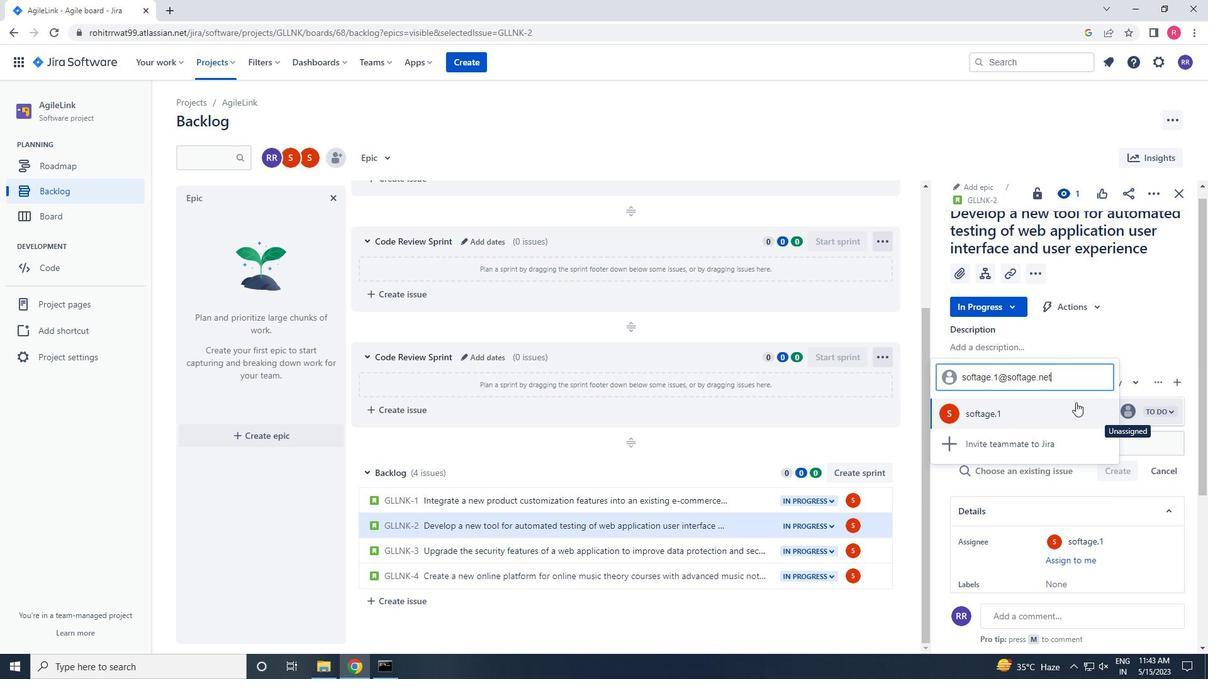 
Action: Mouse pressed left at (1059, 404)
Screenshot: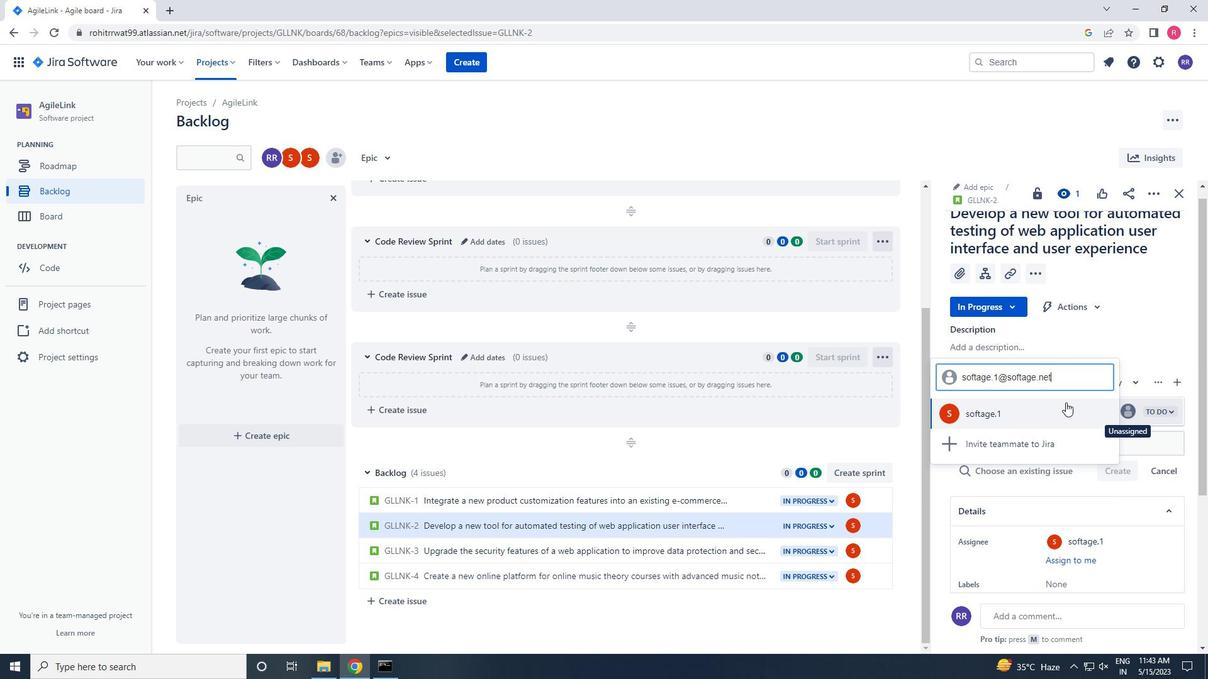 
